 Task: Search one way flight ticket for 5 adults, 1 child, 2 infants in seat and 1 infant on lap in business from Kotzebue: Ralph Wien Memorial Airport to Evansville: Evansville Regional Airport on 5-3-2023. Choice of flights is Alaska. Number of bags: 1 carry on bag. Price is upto 110000. Outbound departure time preference is 4:00.
Action: Mouse moved to (403, 666)
Screenshot: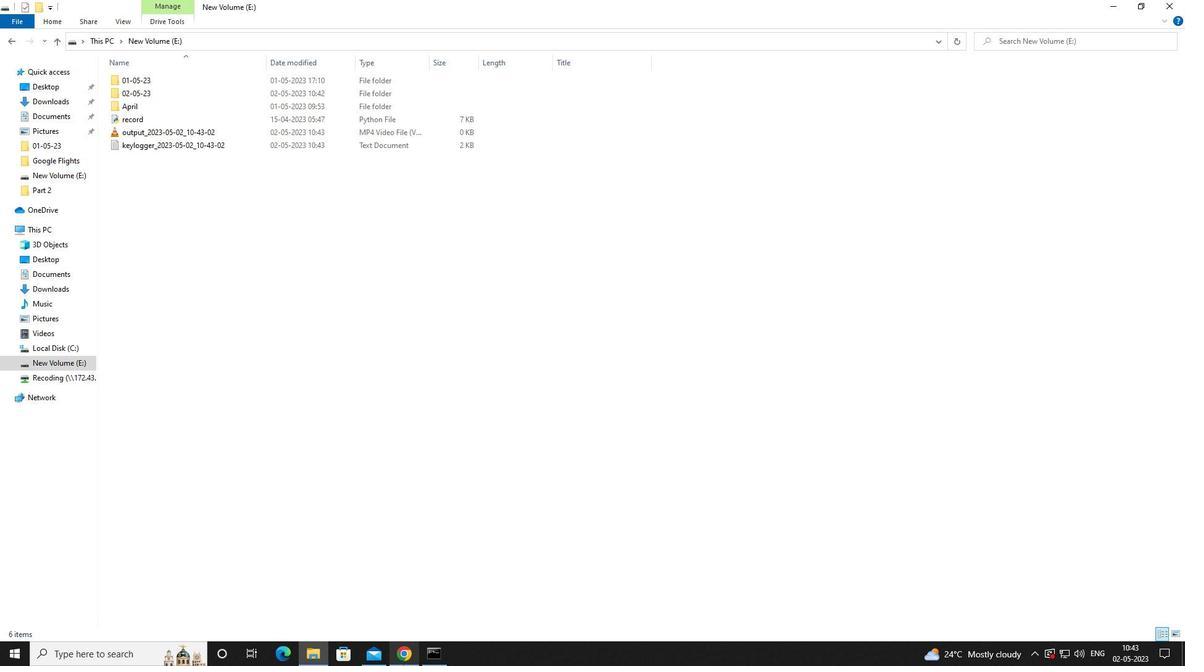 
Action: Mouse pressed left at (403, 666)
Screenshot: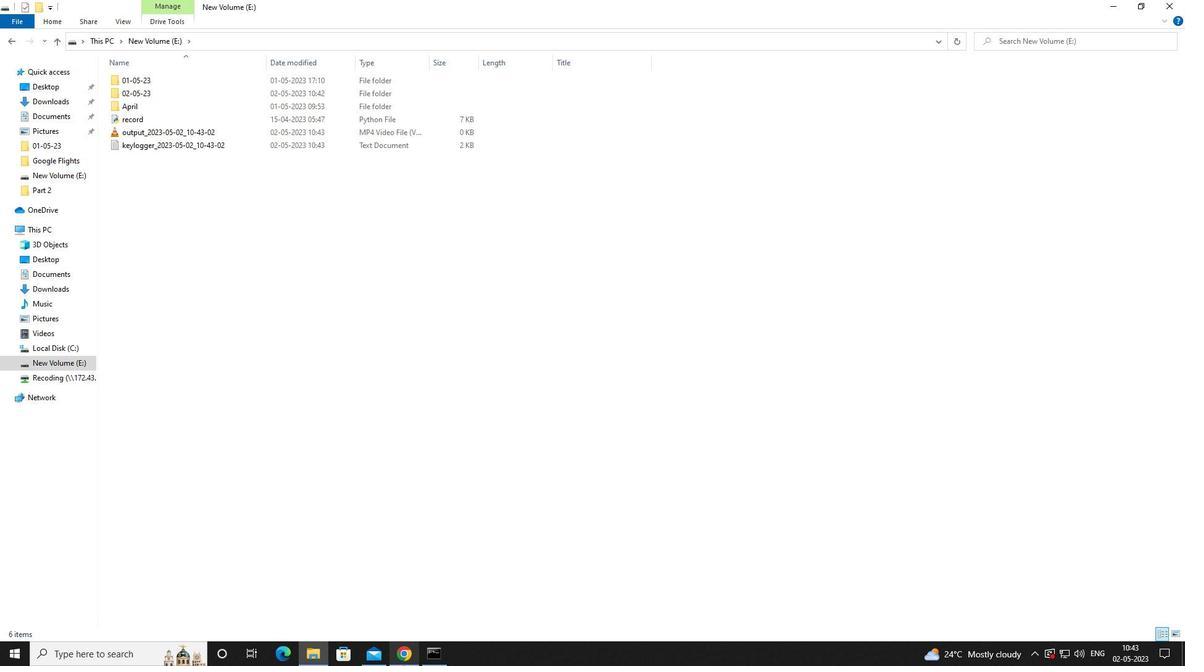 
Action: Mouse moved to (345, 304)
Screenshot: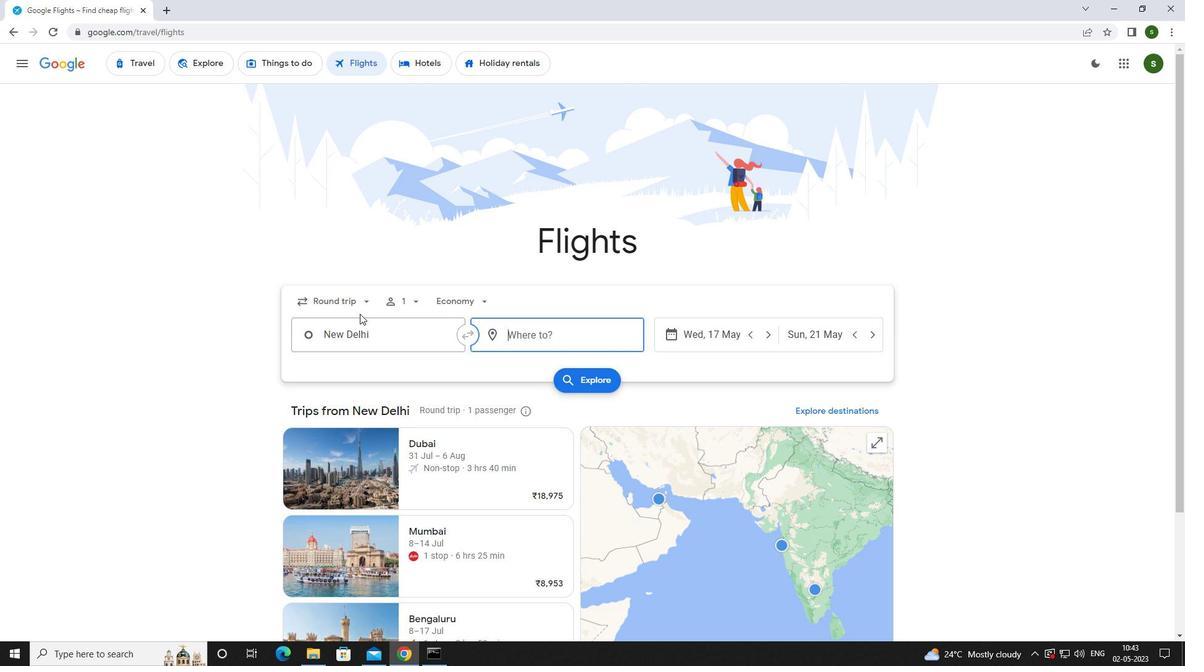 
Action: Mouse pressed left at (345, 304)
Screenshot: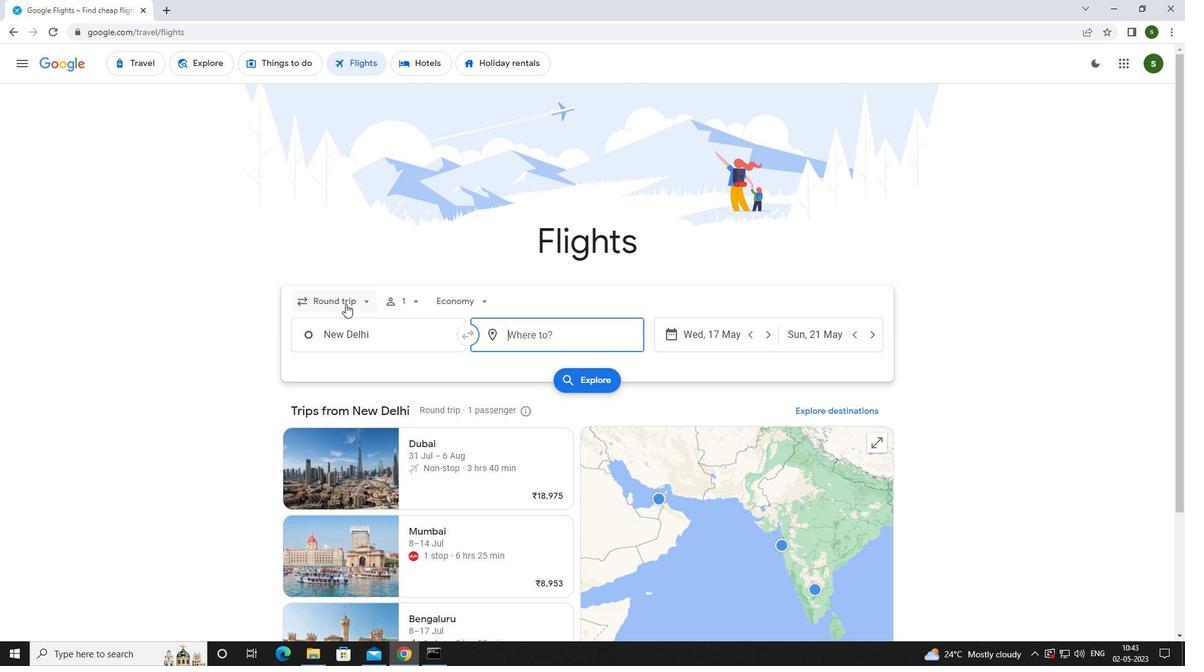 
Action: Mouse moved to (343, 356)
Screenshot: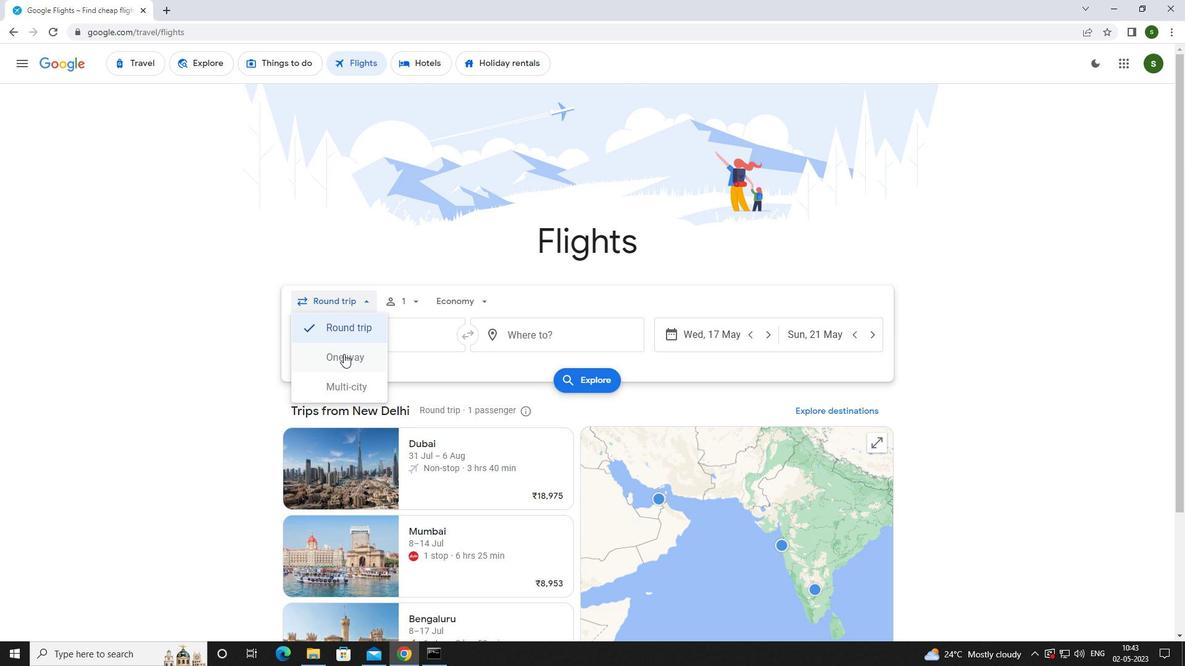 
Action: Mouse pressed left at (343, 356)
Screenshot: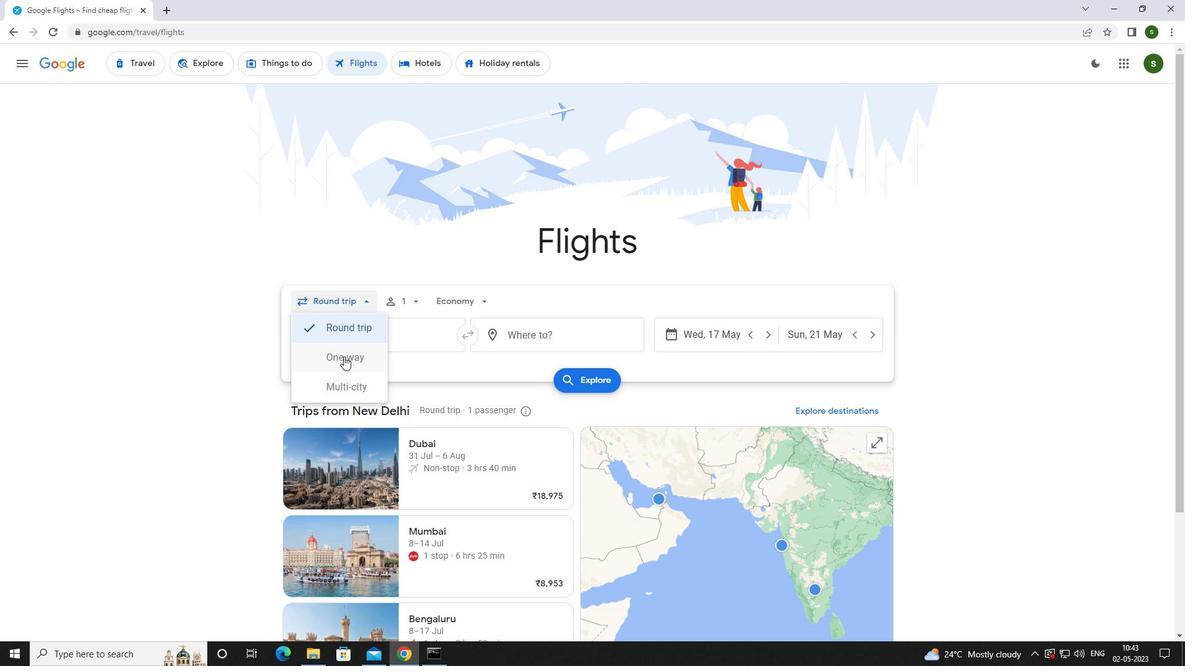 
Action: Mouse moved to (414, 303)
Screenshot: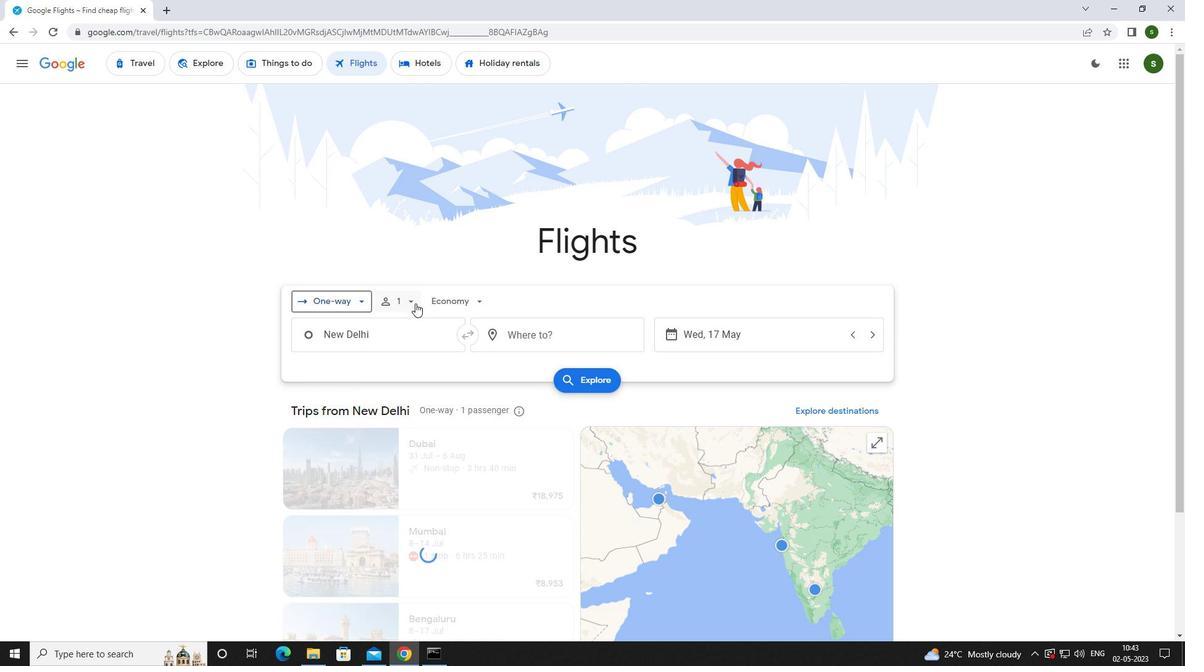 
Action: Mouse pressed left at (414, 303)
Screenshot: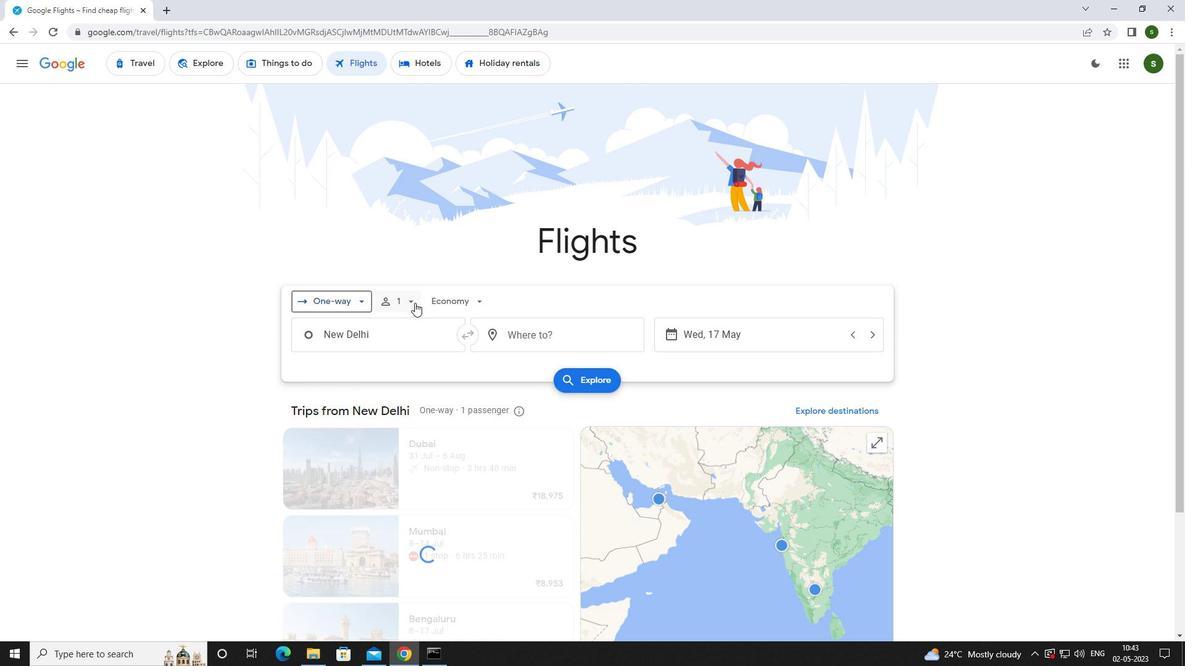 
Action: Mouse moved to (503, 335)
Screenshot: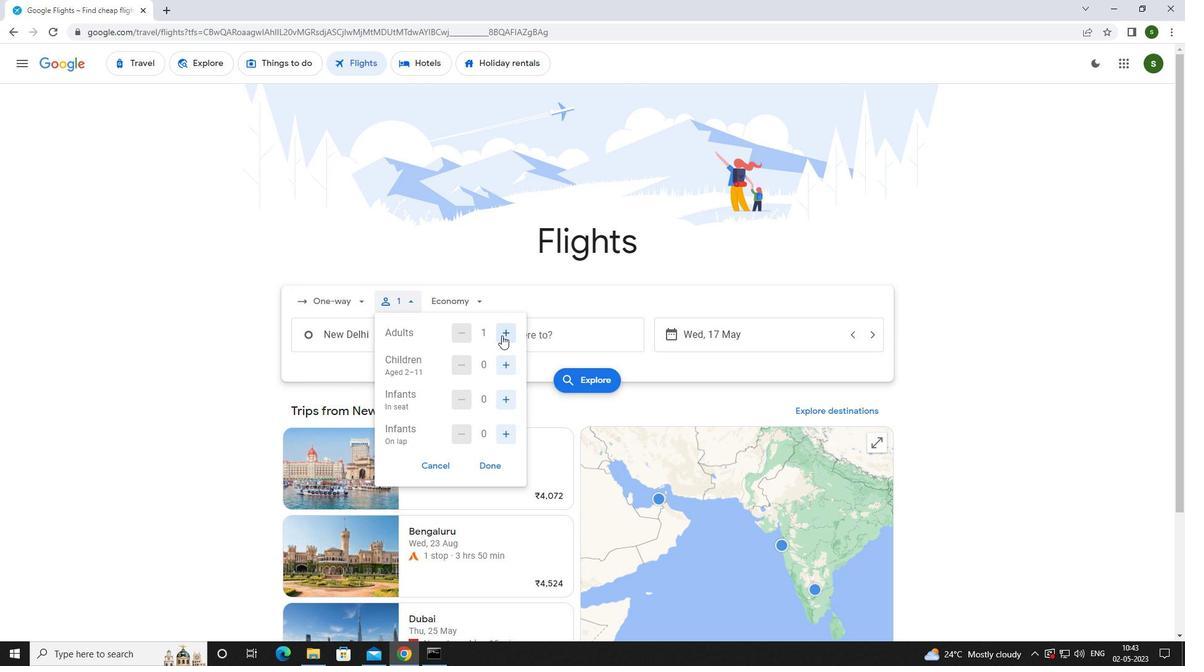 
Action: Mouse pressed left at (503, 335)
Screenshot: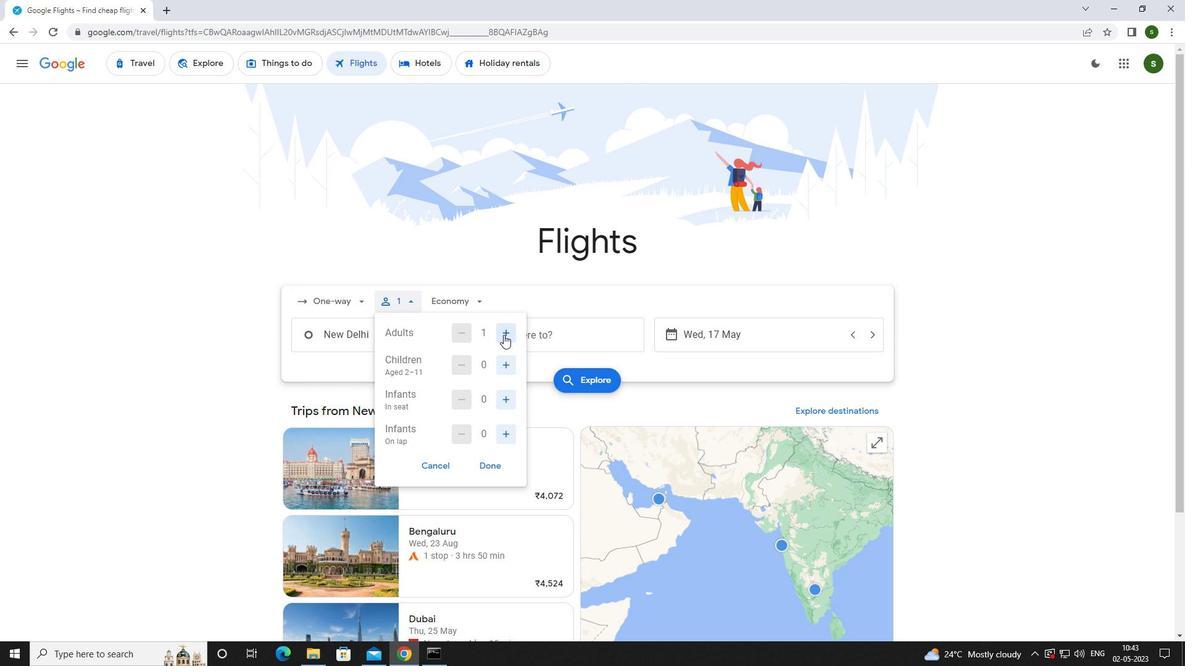 
Action: Mouse pressed left at (503, 335)
Screenshot: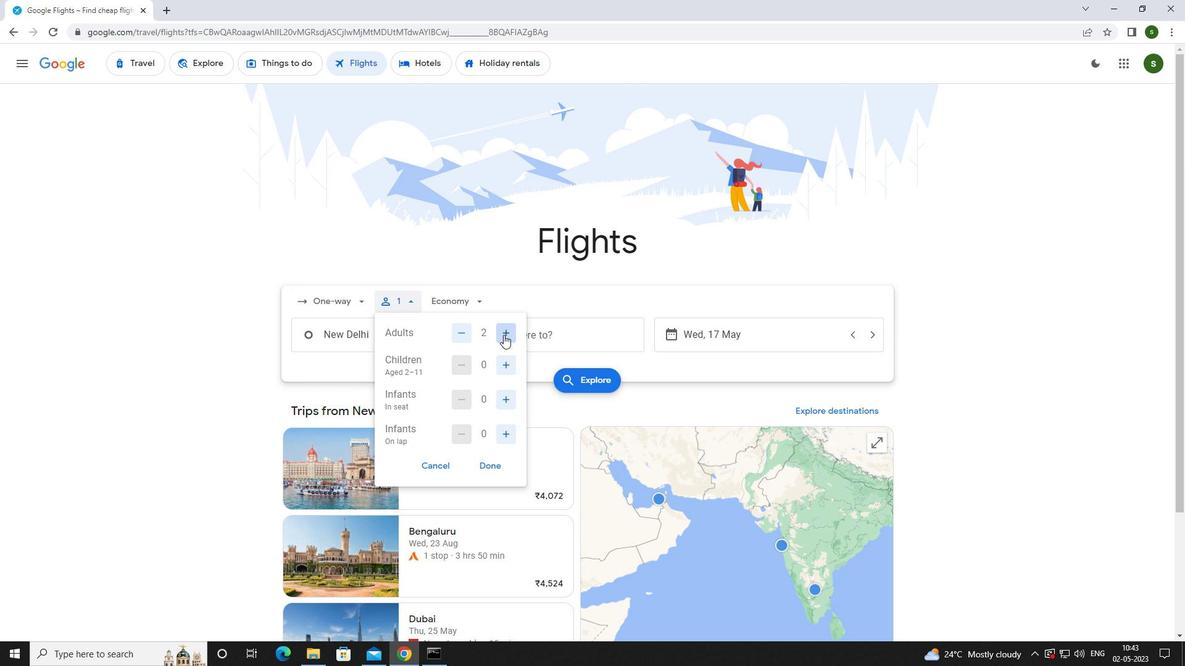 
Action: Mouse pressed left at (503, 335)
Screenshot: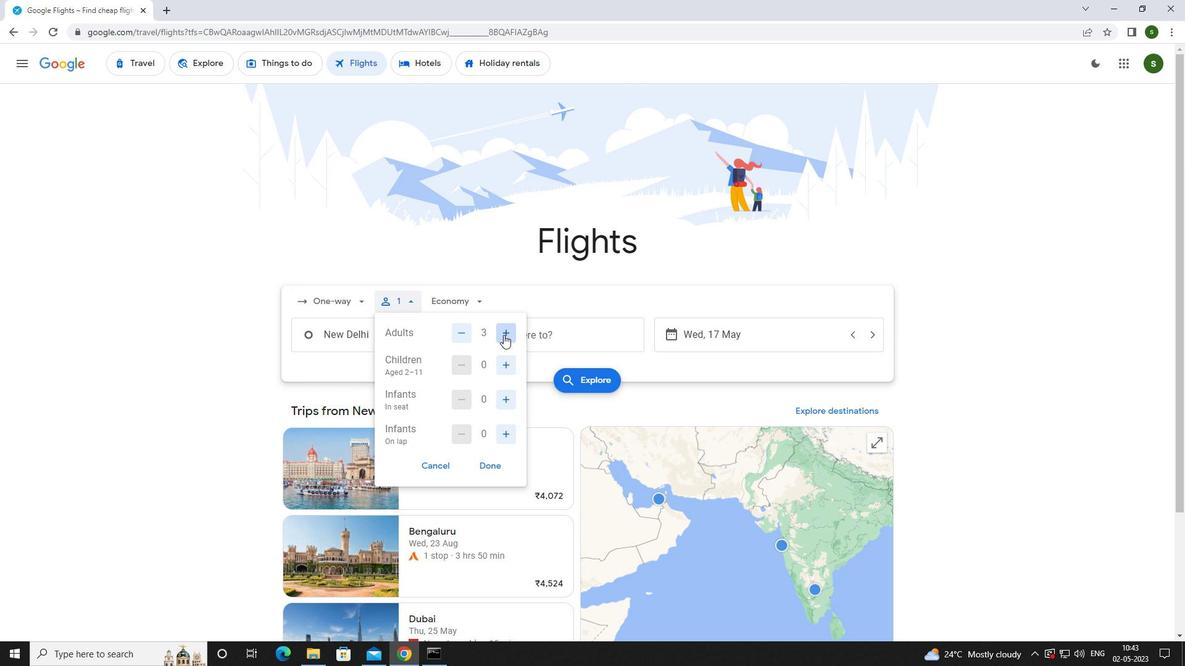 
Action: Mouse pressed left at (503, 335)
Screenshot: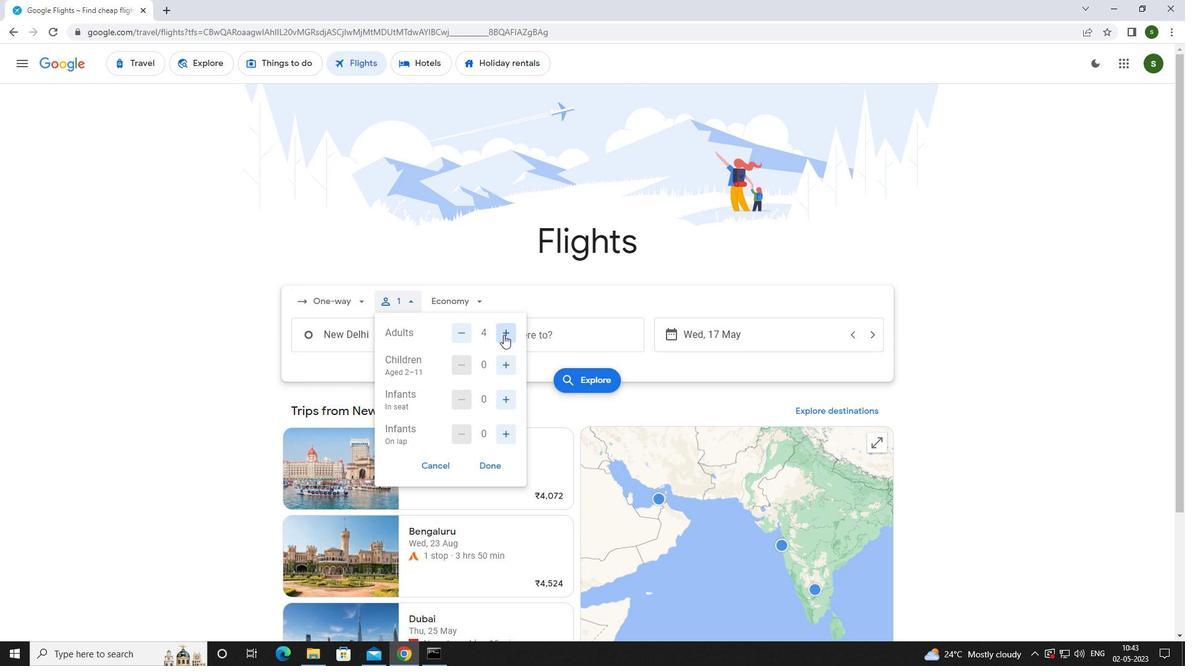 
Action: Mouse moved to (508, 361)
Screenshot: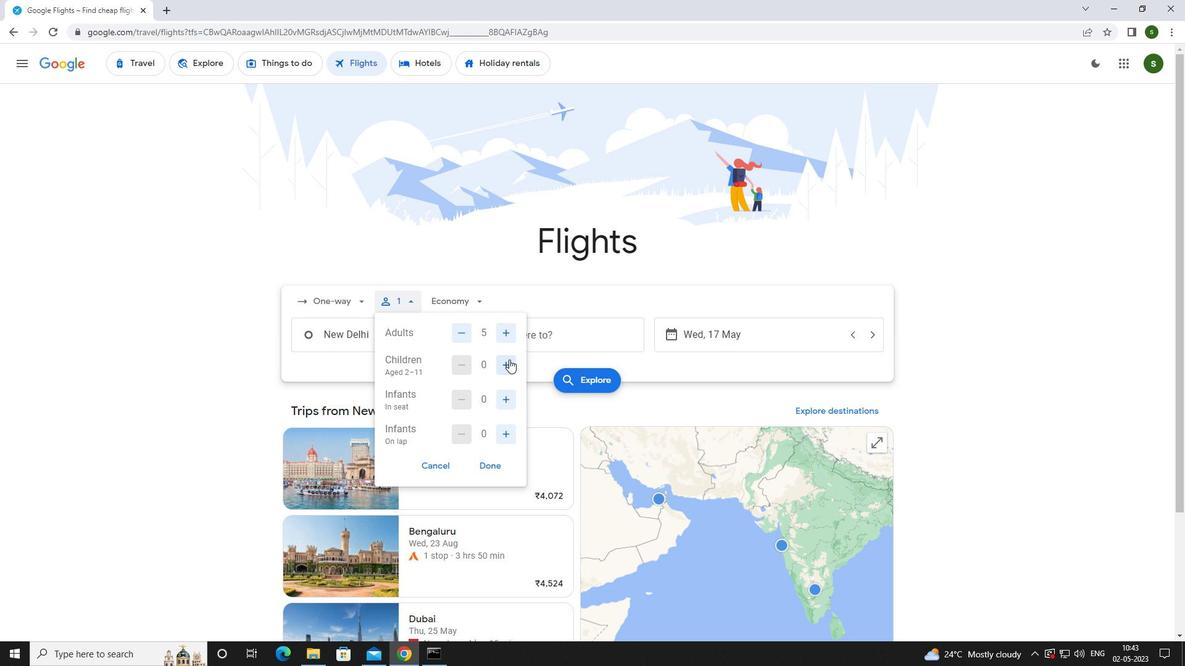 
Action: Mouse pressed left at (508, 361)
Screenshot: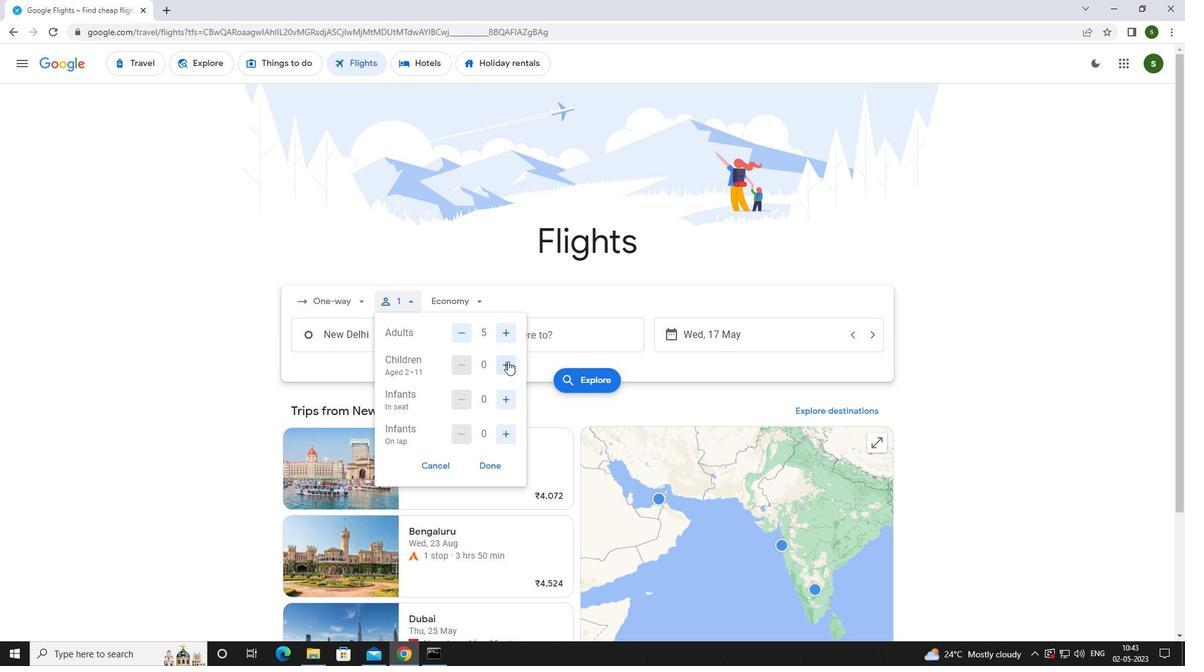 
Action: Mouse moved to (505, 400)
Screenshot: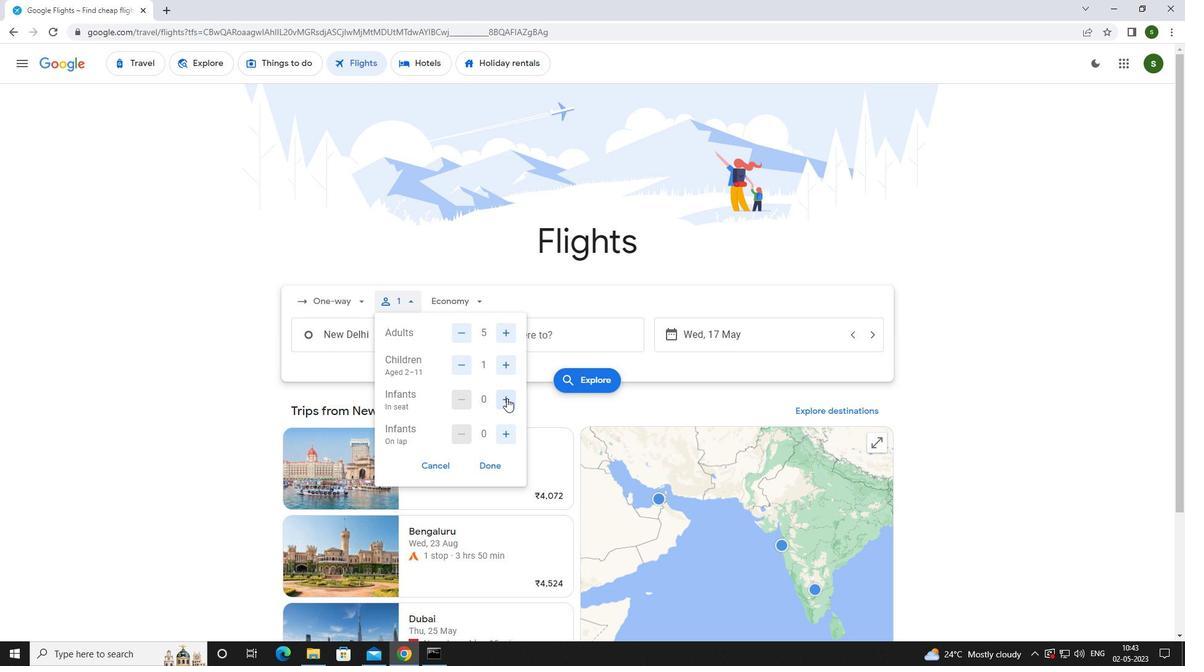 
Action: Mouse pressed left at (505, 400)
Screenshot: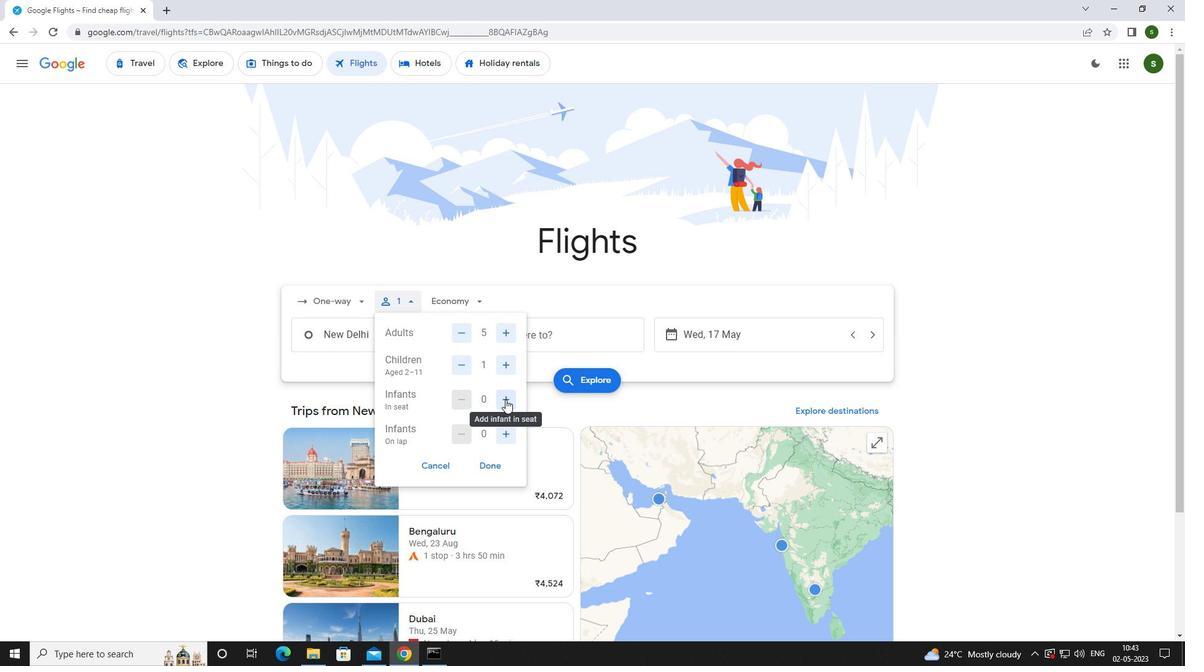 
Action: Mouse pressed left at (505, 400)
Screenshot: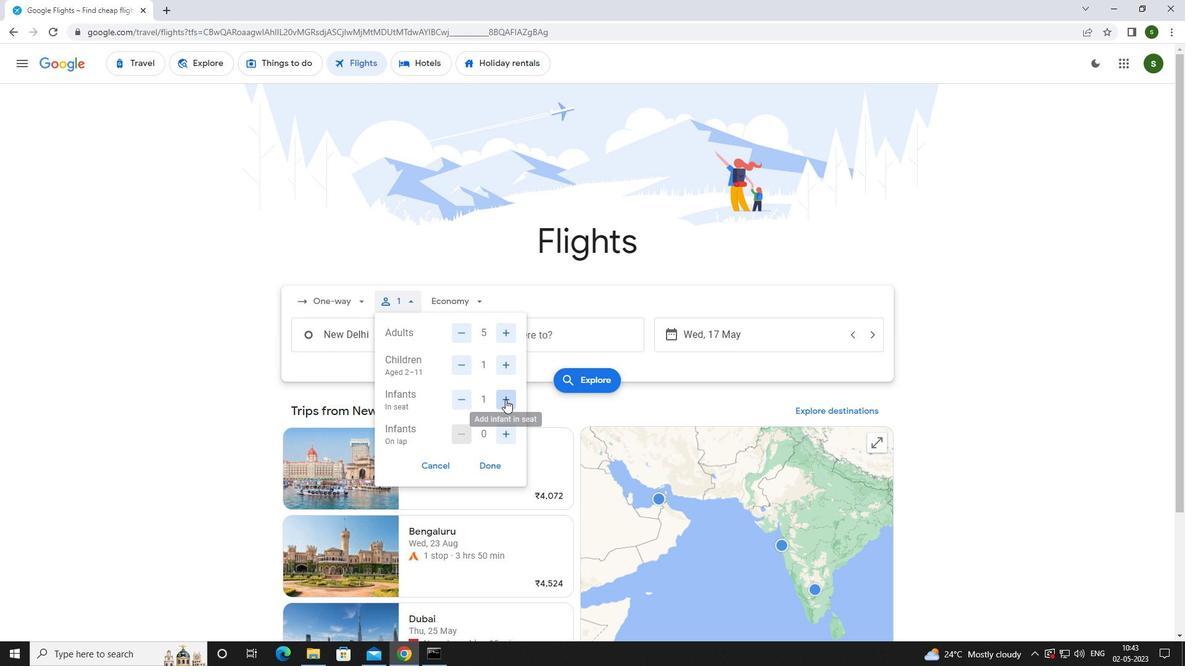 
Action: Mouse moved to (509, 435)
Screenshot: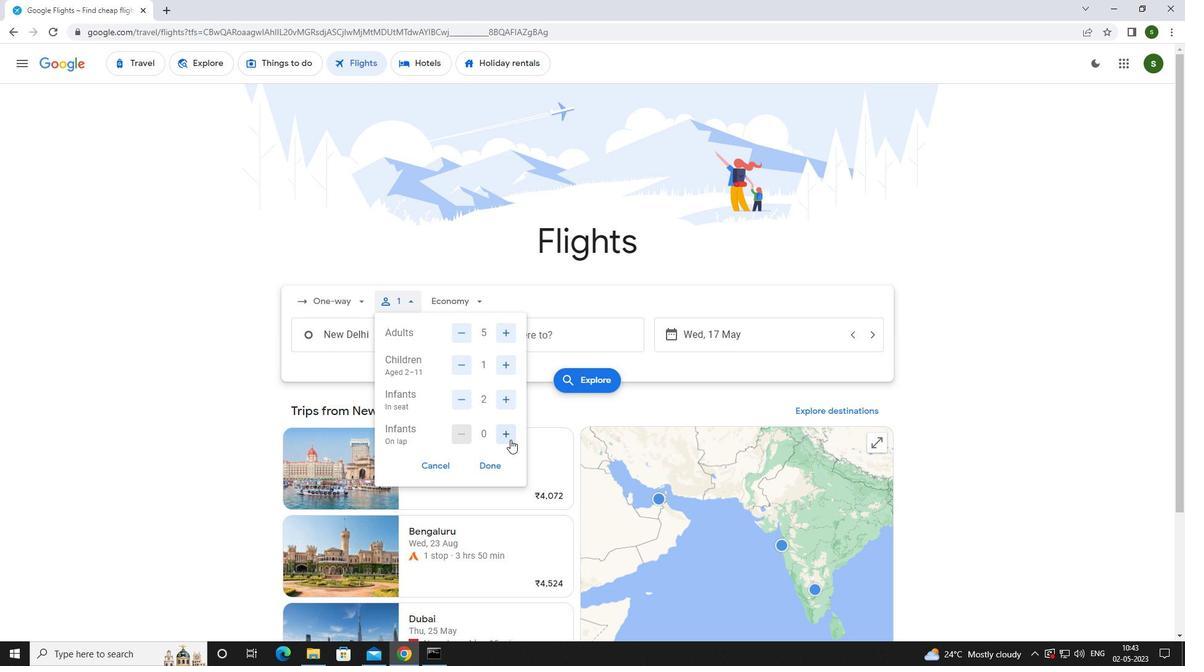 
Action: Mouse pressed left at (509, 435)
Screenshot: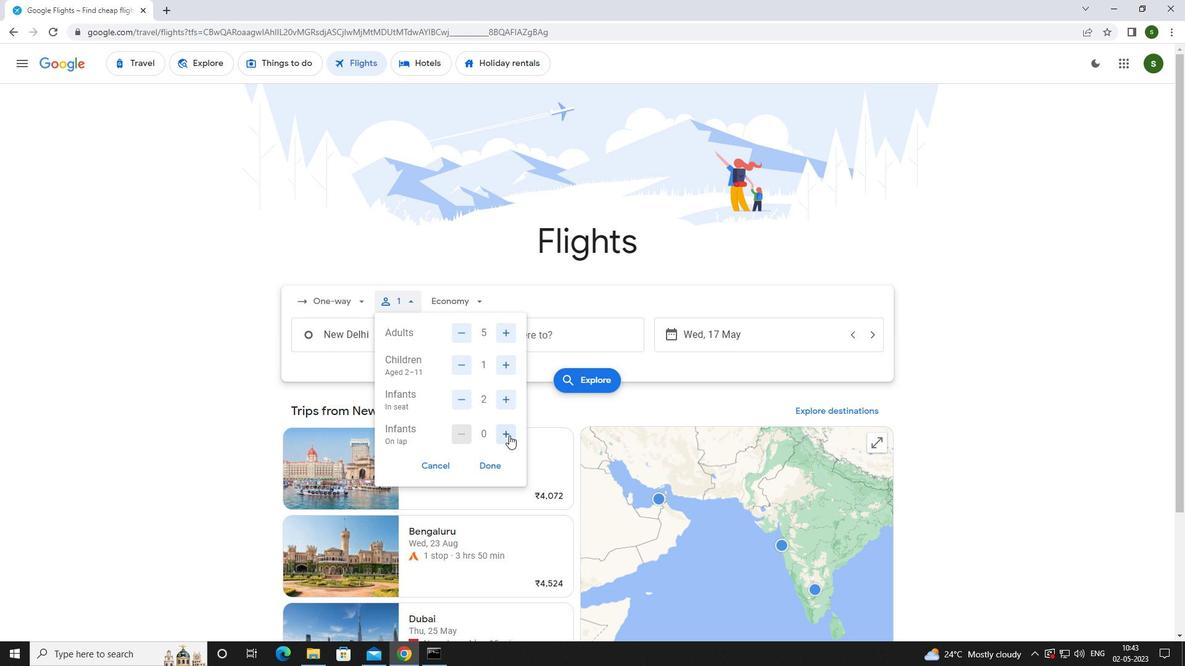 
Action: Mouse moved to (479, 300)
Screenshot: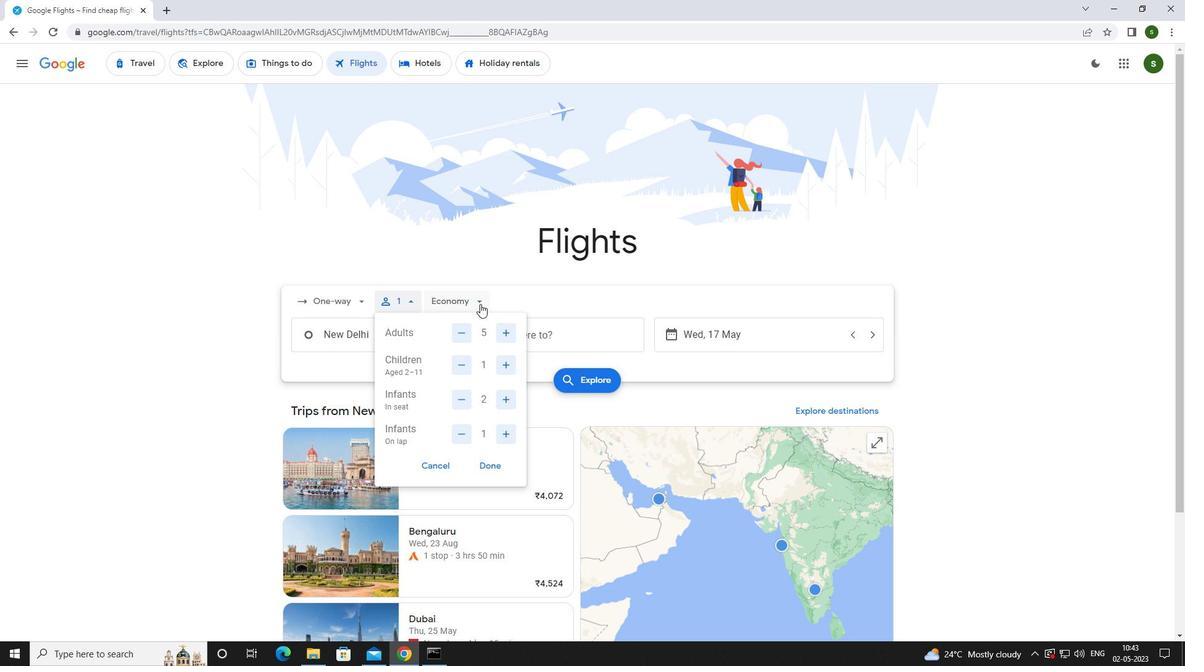 
Action: Mouse pressed left at (479, 300)
Screenshot: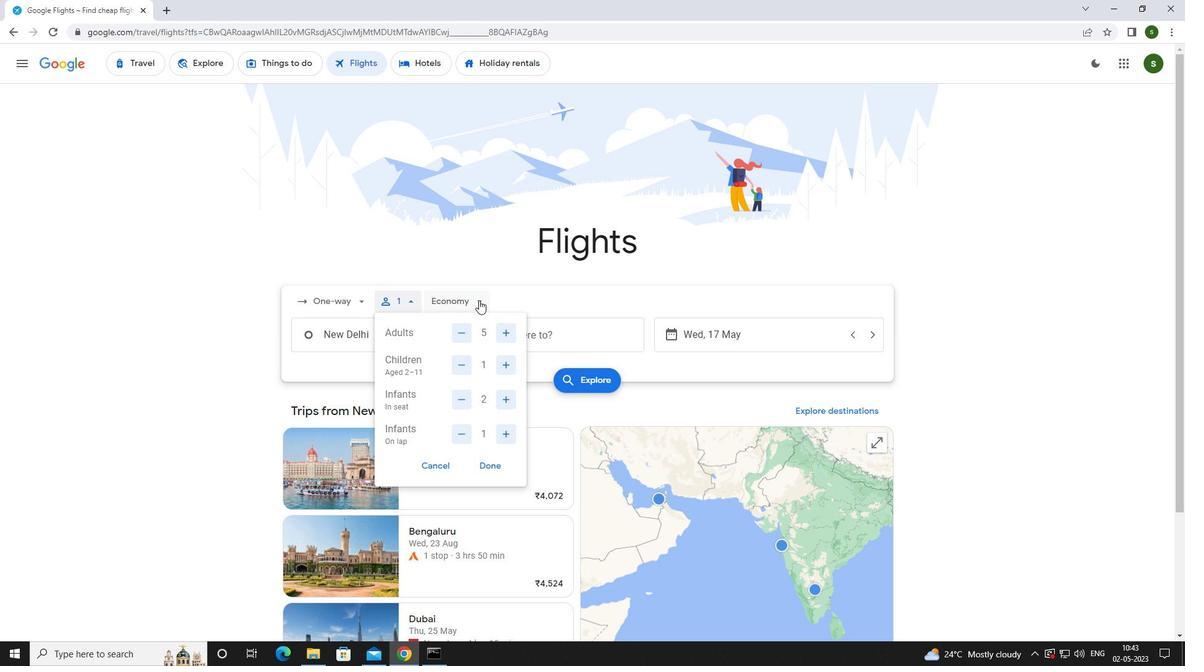 
Action: Mouse moved to (481, 387)
Screenshot: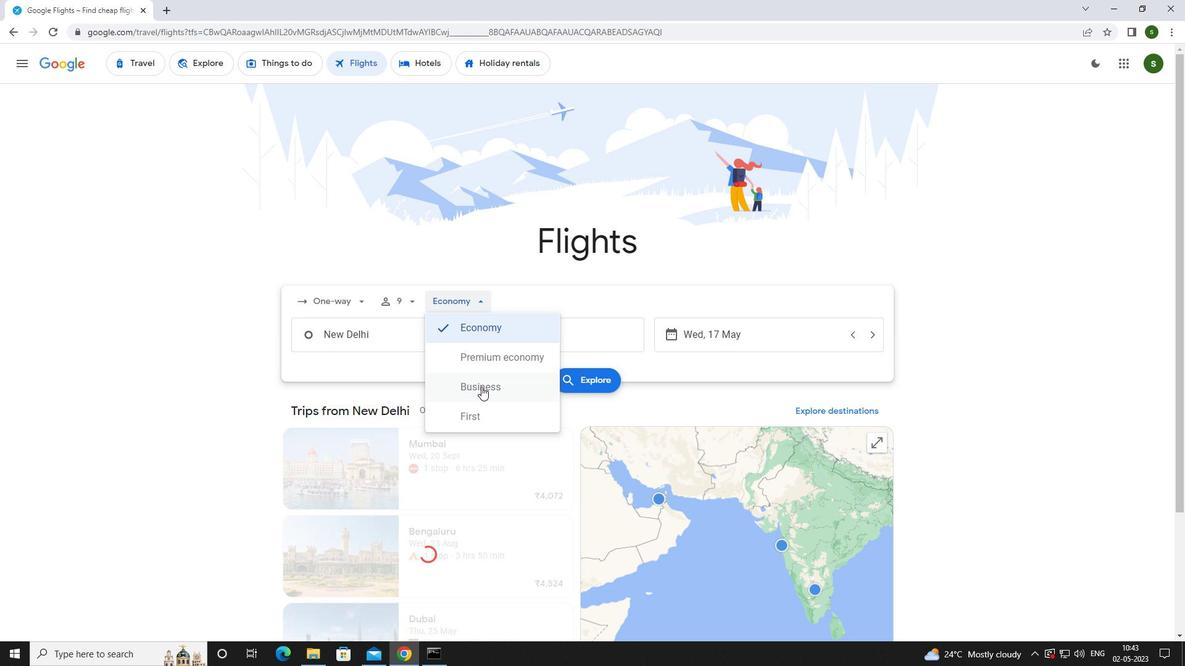 
Action: Mouse pressed left at (481, 387)
Screenshot: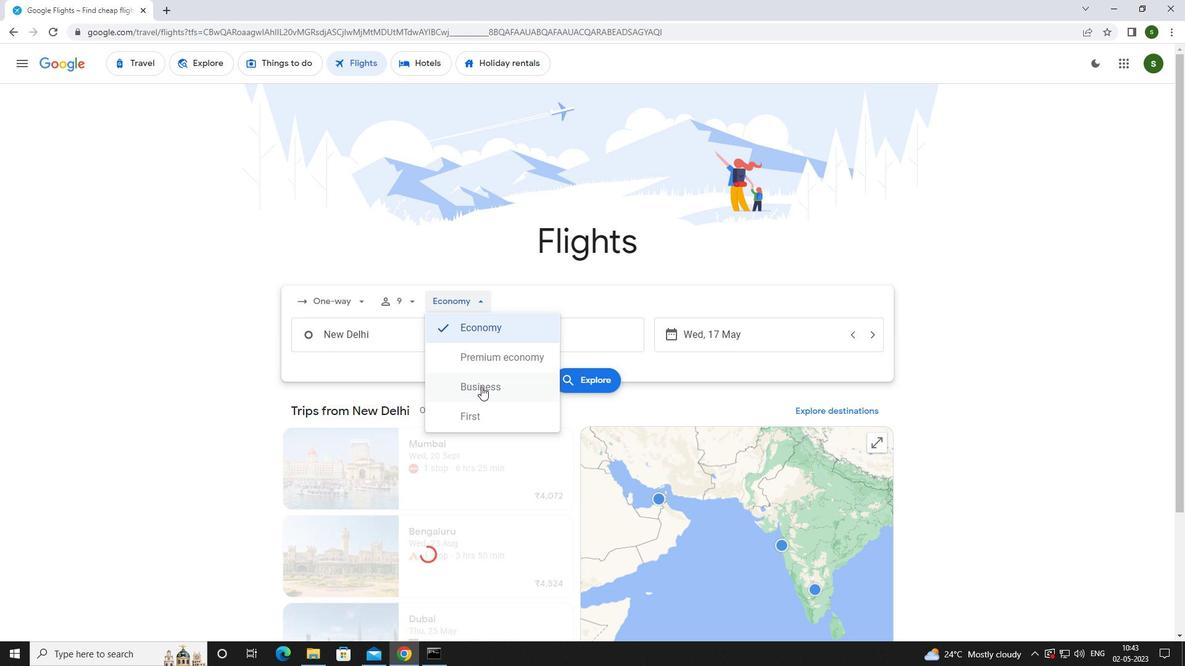 
Action: Mouse moved to (429, 338)
Screenshot: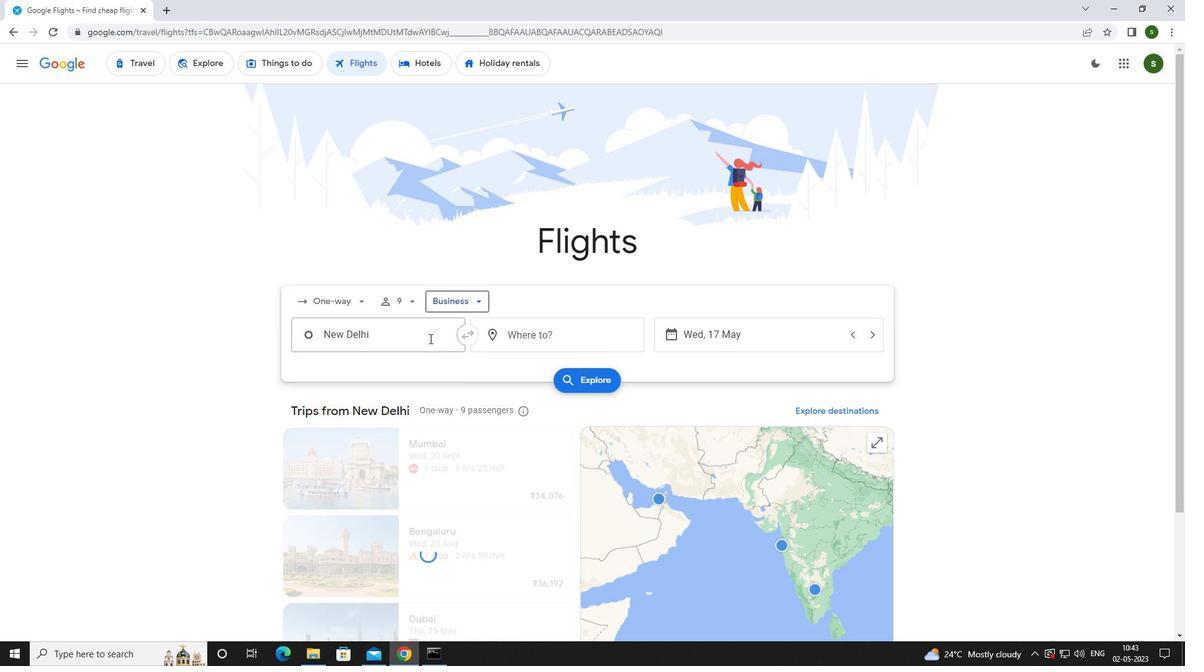 
Action: Mouse pressed left at (429, 338)
Screenshot: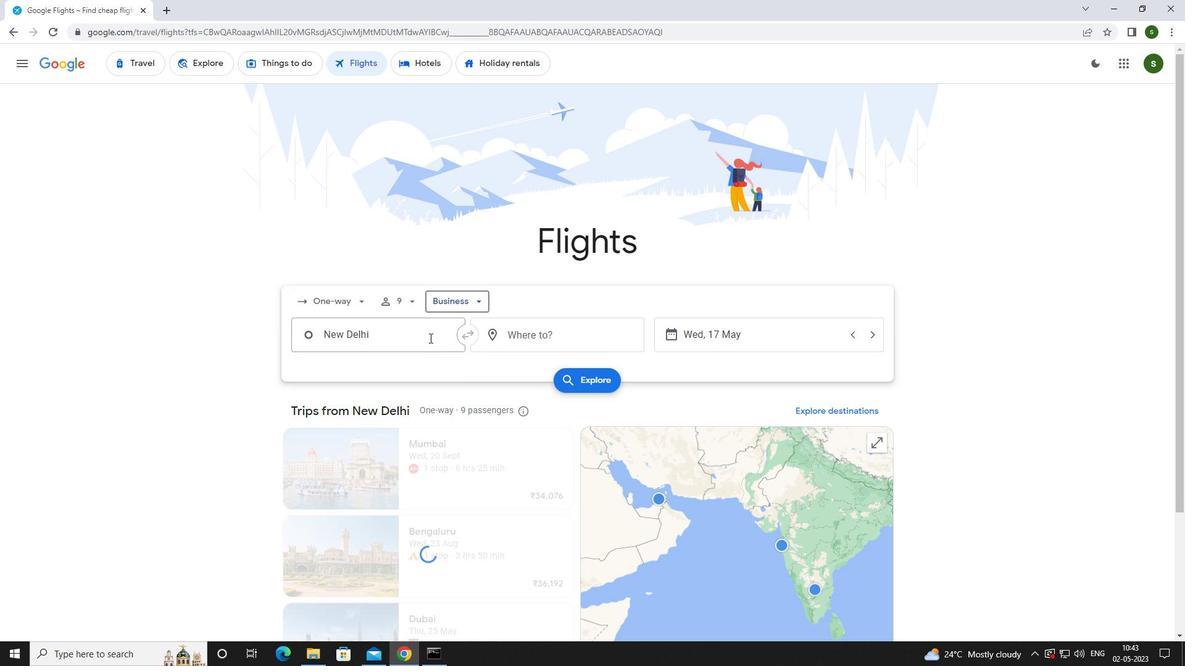 
Action: Key pressed <Key.caps_lock>r<Key.caps_lock>ap<Key.backspace>lph<Key.space><Key.caps_lock>
Screenshot: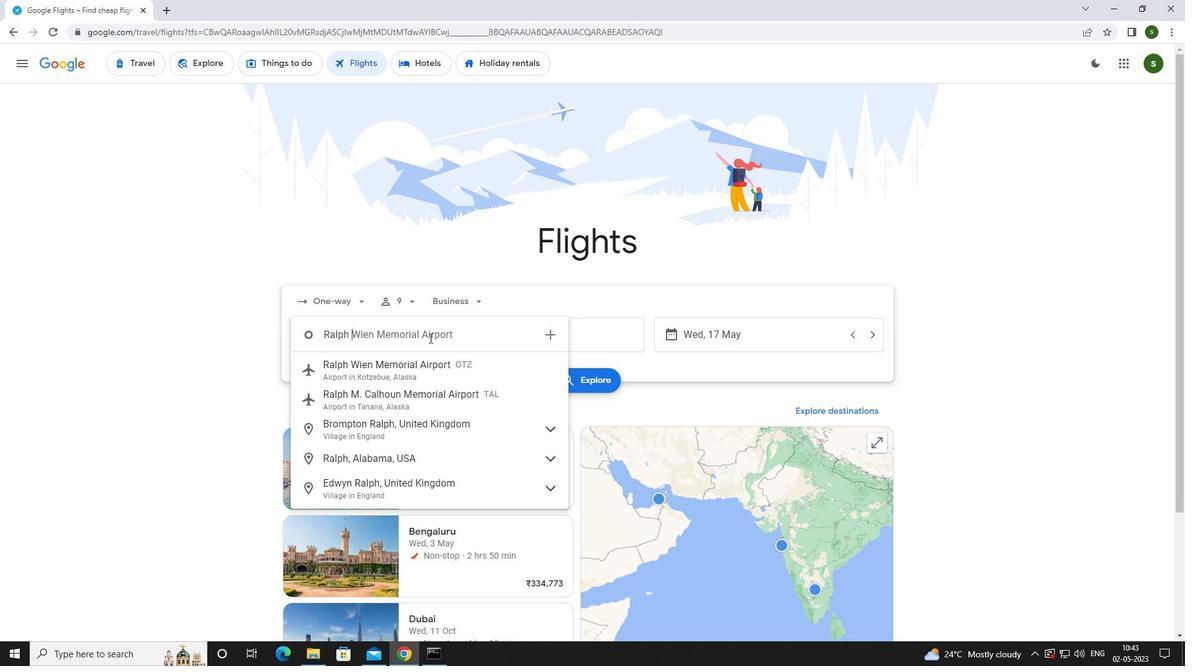 
Action: Mouse moved to (432, 367)
Screenshot: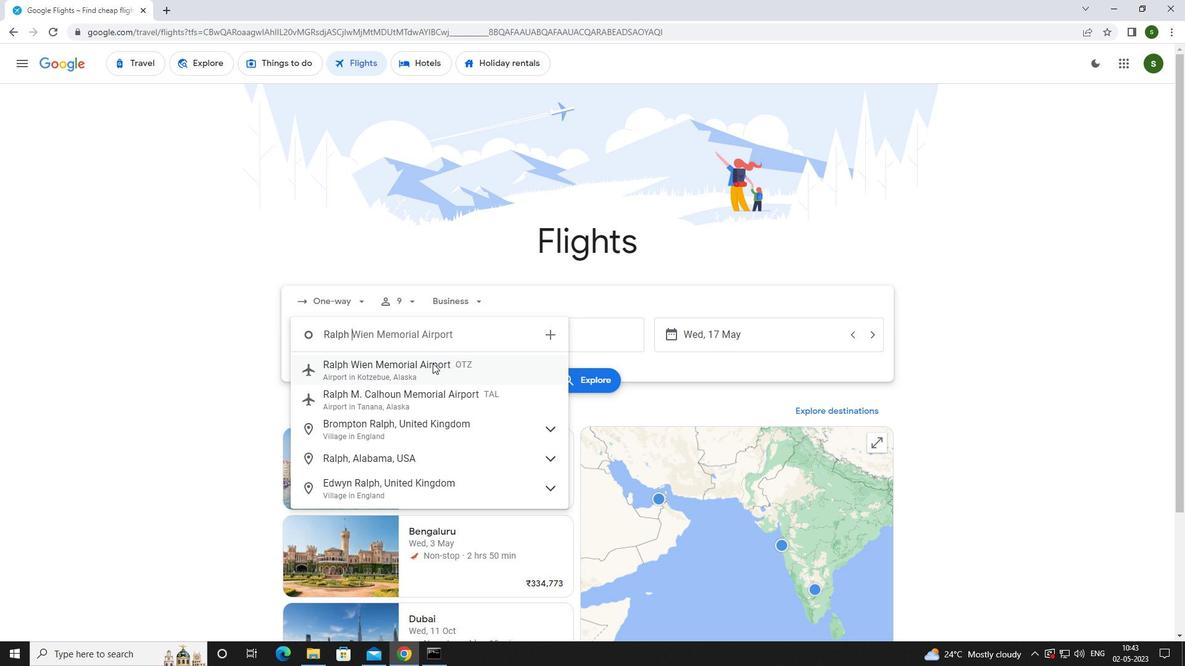 
Action: Mouse pressed left at (432, 367)
Screenshot: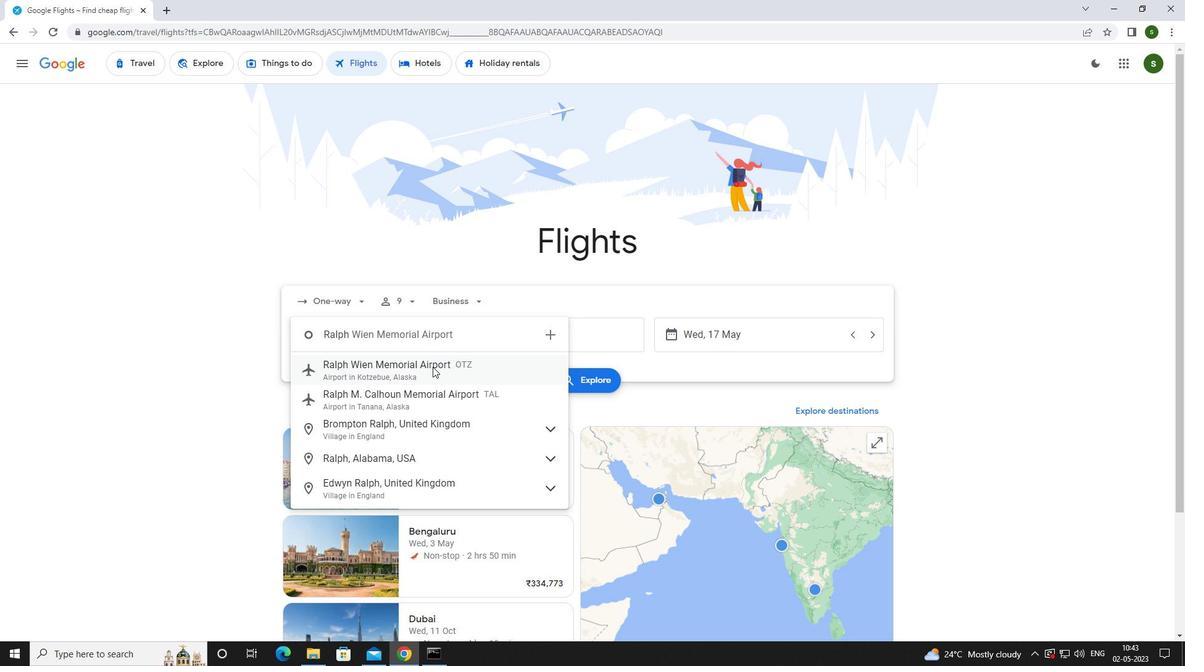 
Action: Mouse moved to (568, 335)
Screenshot: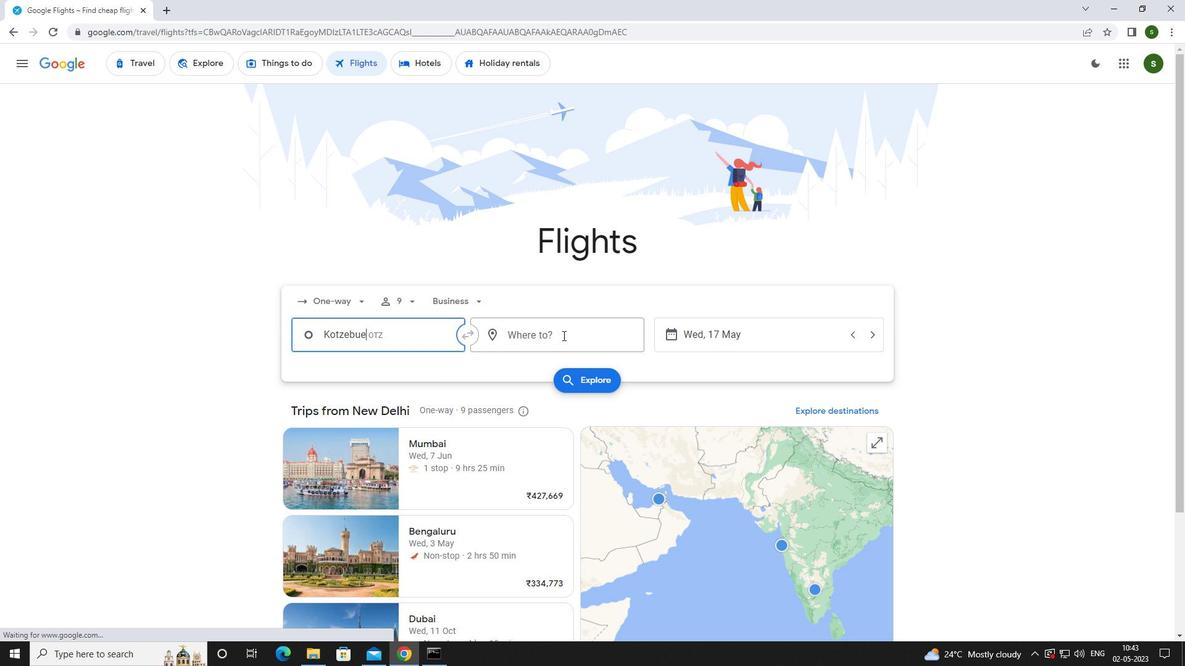 
Action: Mouse pressed left at (568, 335)
Screenshot: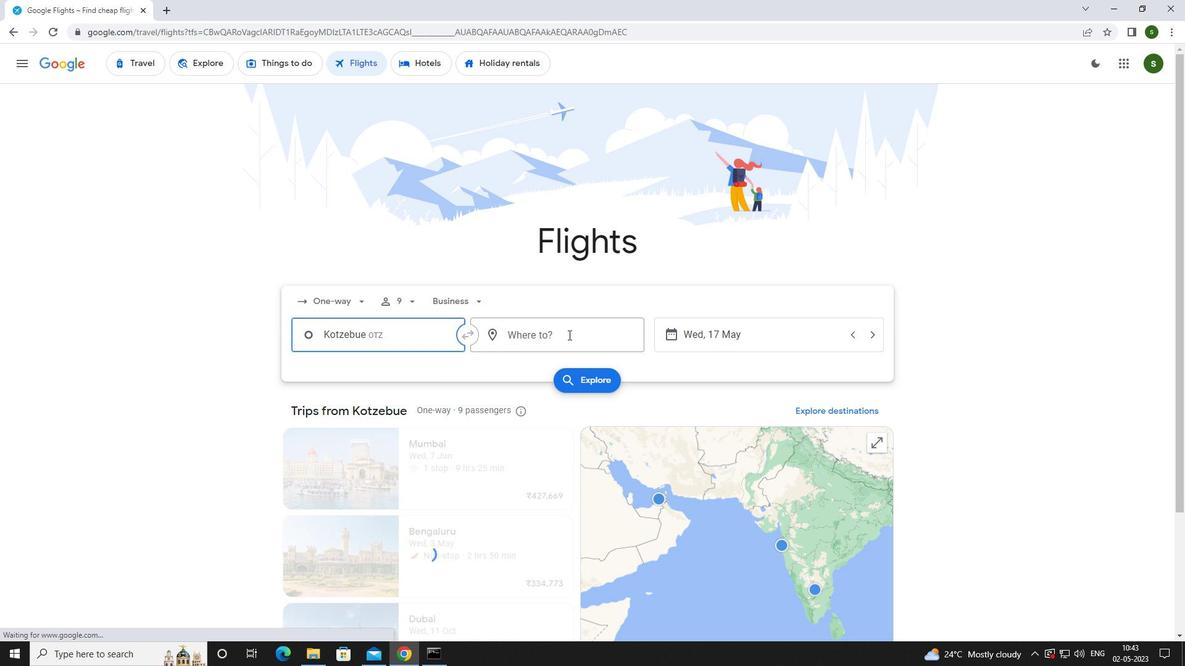 
Action: Mouse moved to (564, 334)
Screenshot: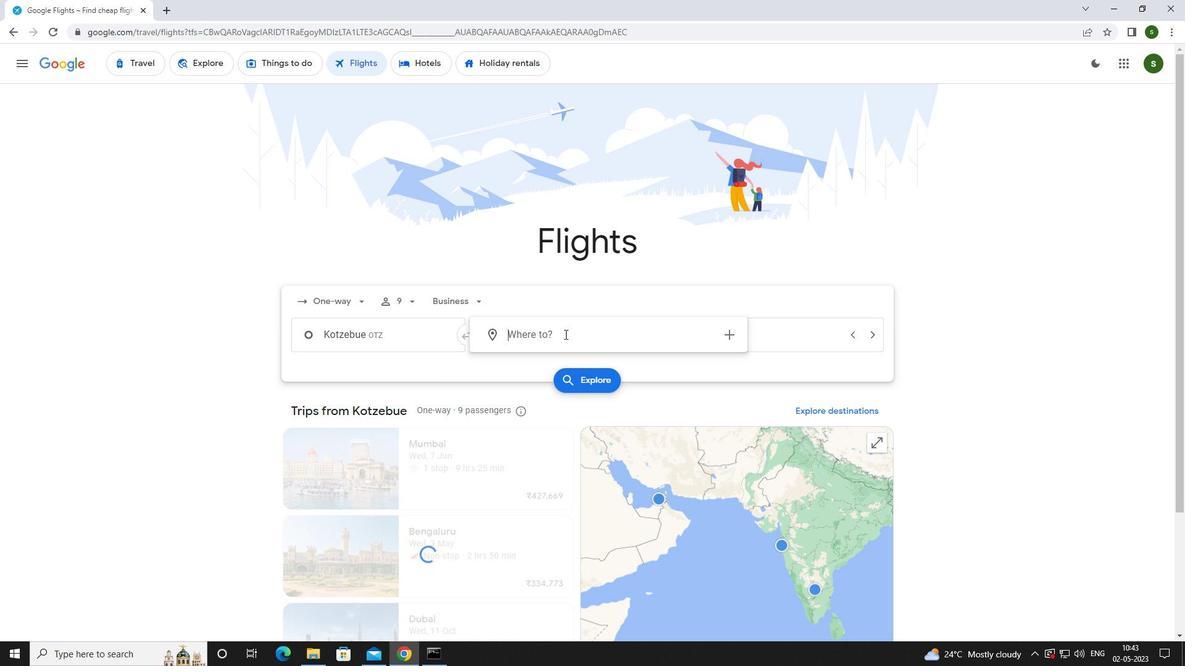 
Action: Key pressed <Key.caps_lock><Key.caps_lock>e<Key.caps_lock>vansvill
Screenshot: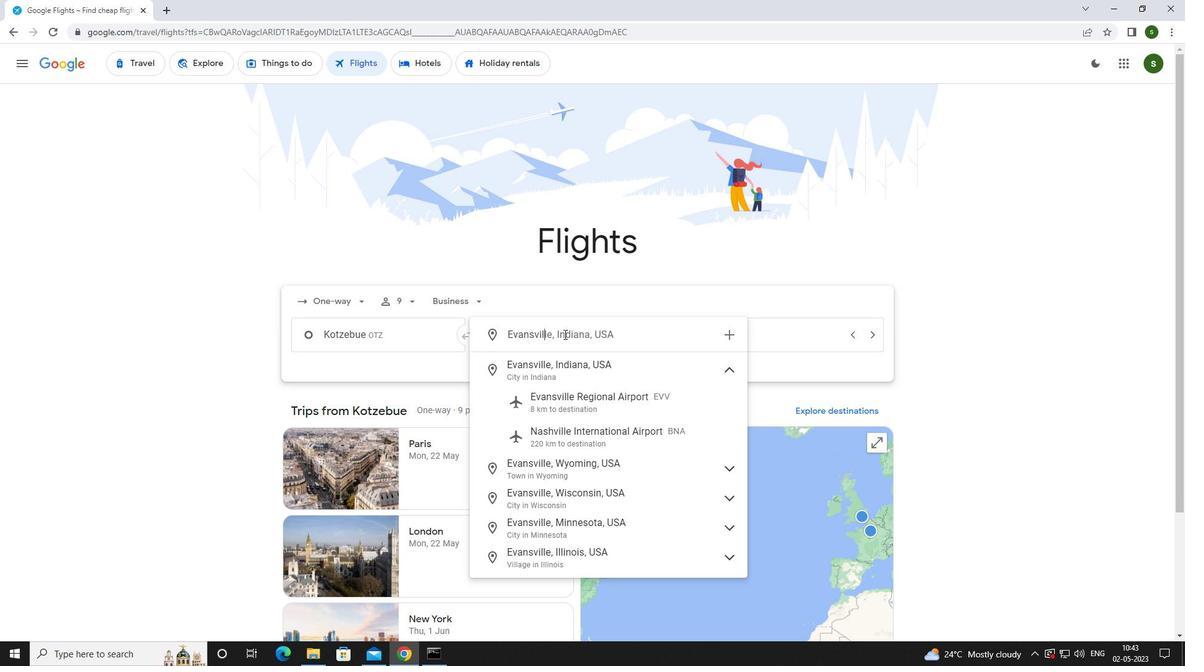 
Action: Mouse moved to (568, 394)
Screenshot: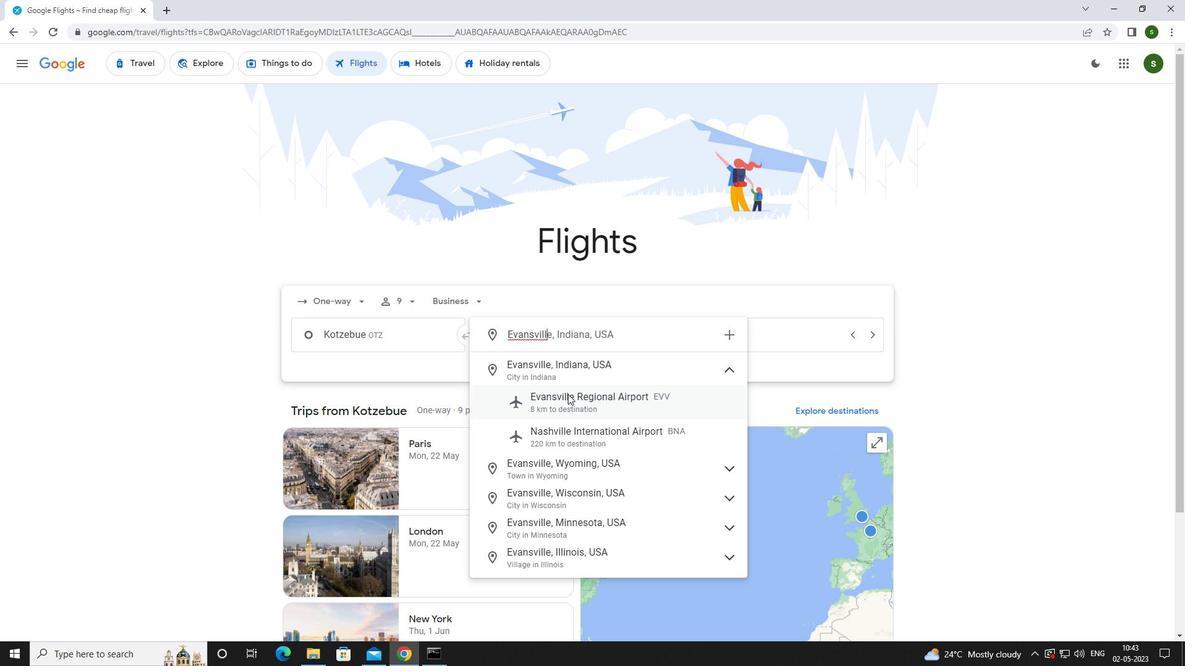 
Action: Mouse pressed left at (568, 394)
Screenshot: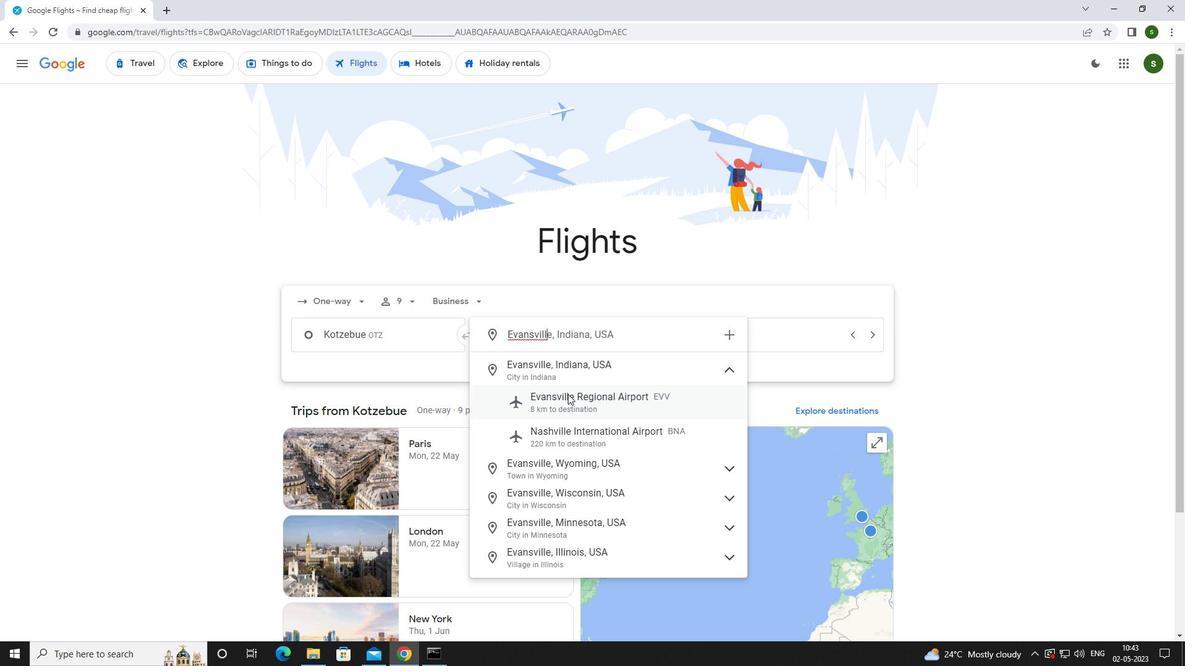 
Action: Mouse moved to (768, 335)
Screenshot: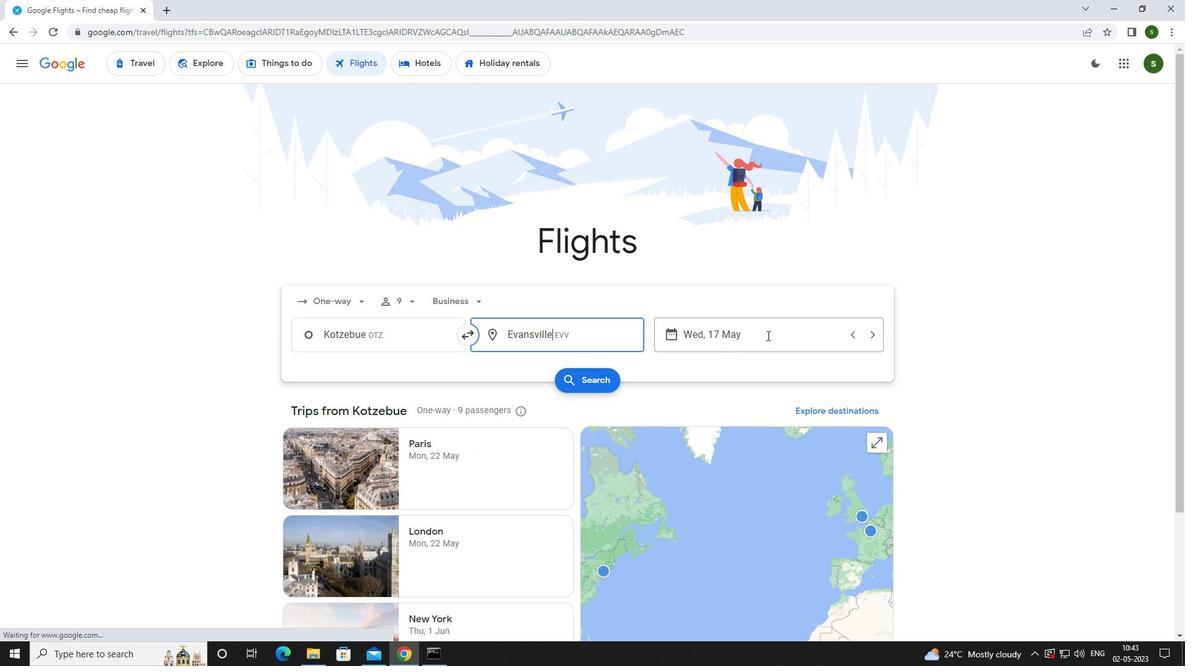 
Action: Mouse pressed left at (768, 335)
Screenshot: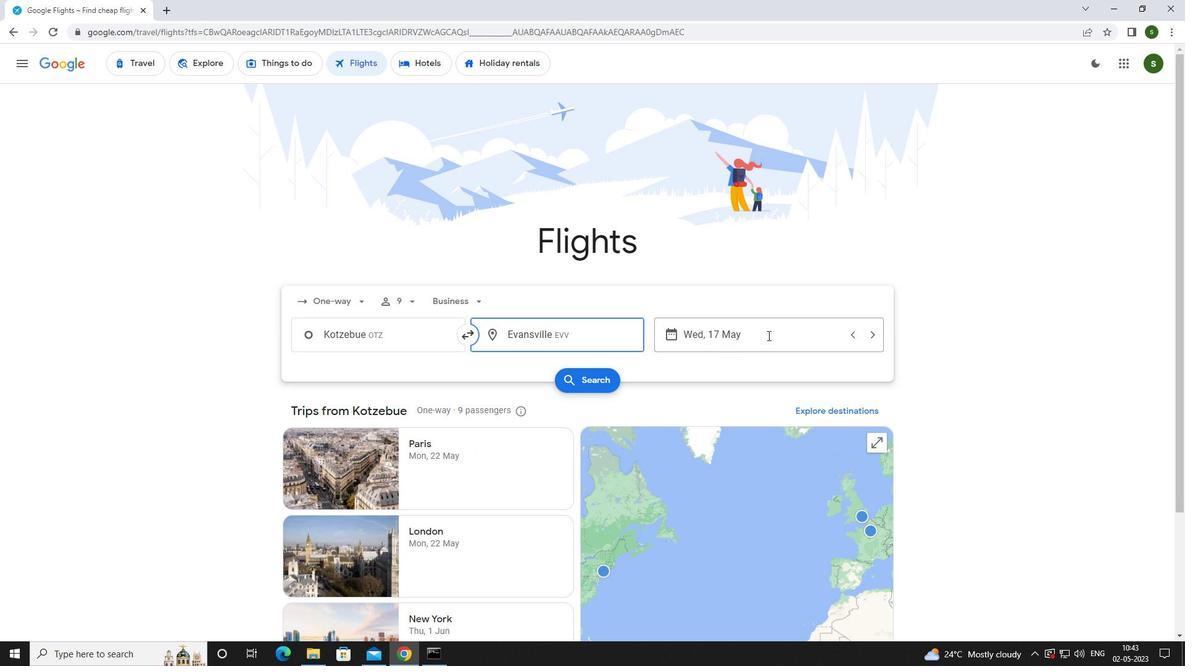 
Action: Mouse moved to (537, 419)
Screenshot: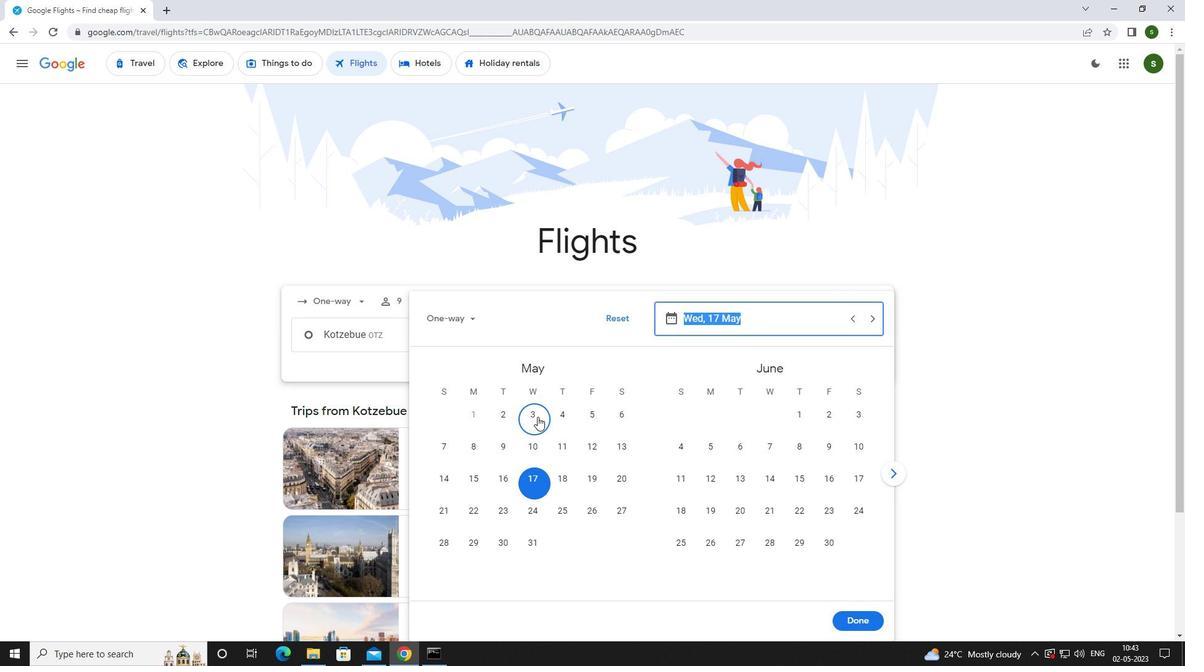 
Action: Mouse pressed left at (537, 419)
Screenshot: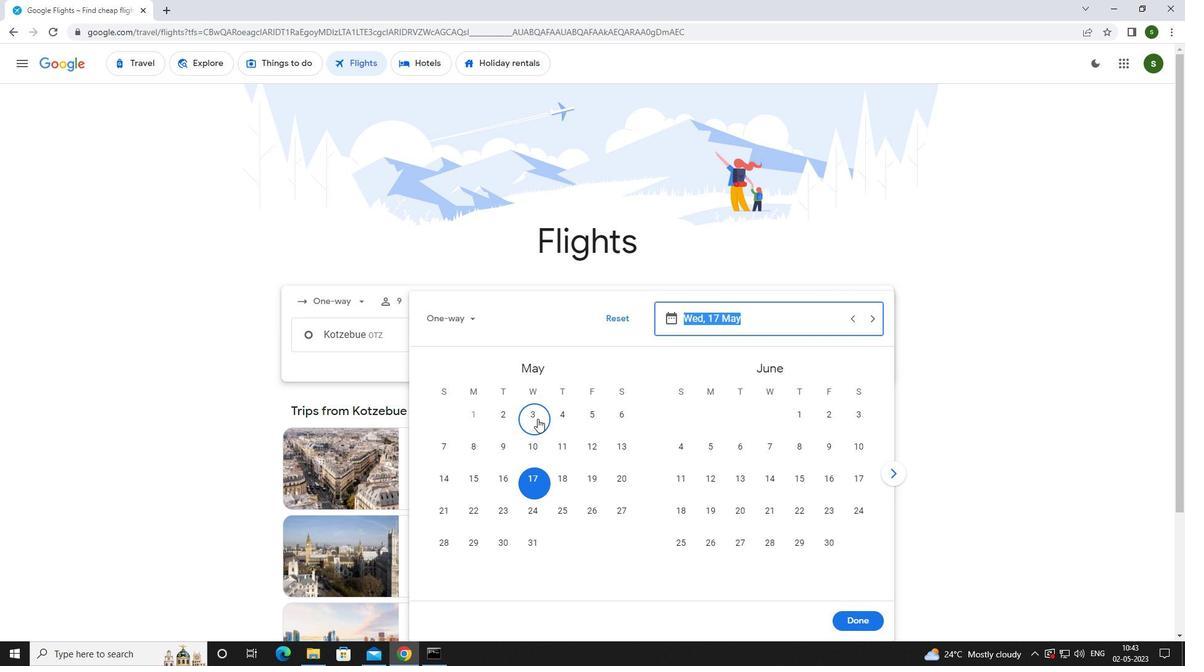 
Action: Mouse moved to (866, 621)
Screenshot: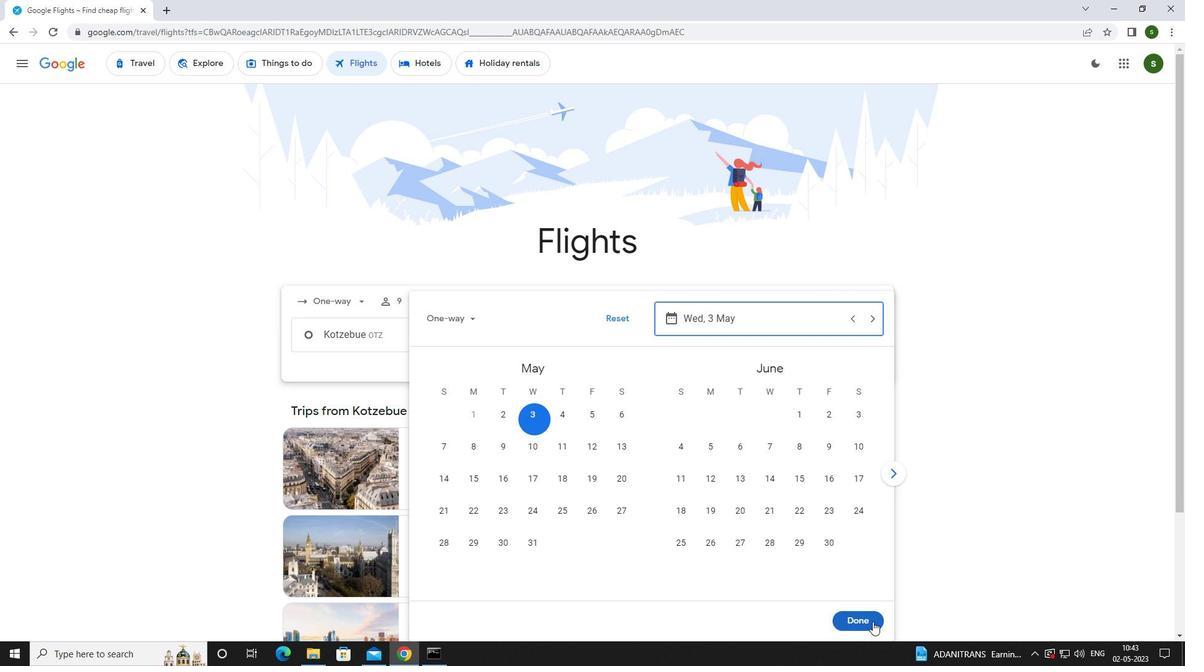 
Action: Mouse pressed left at (866, 621)
Screenshot: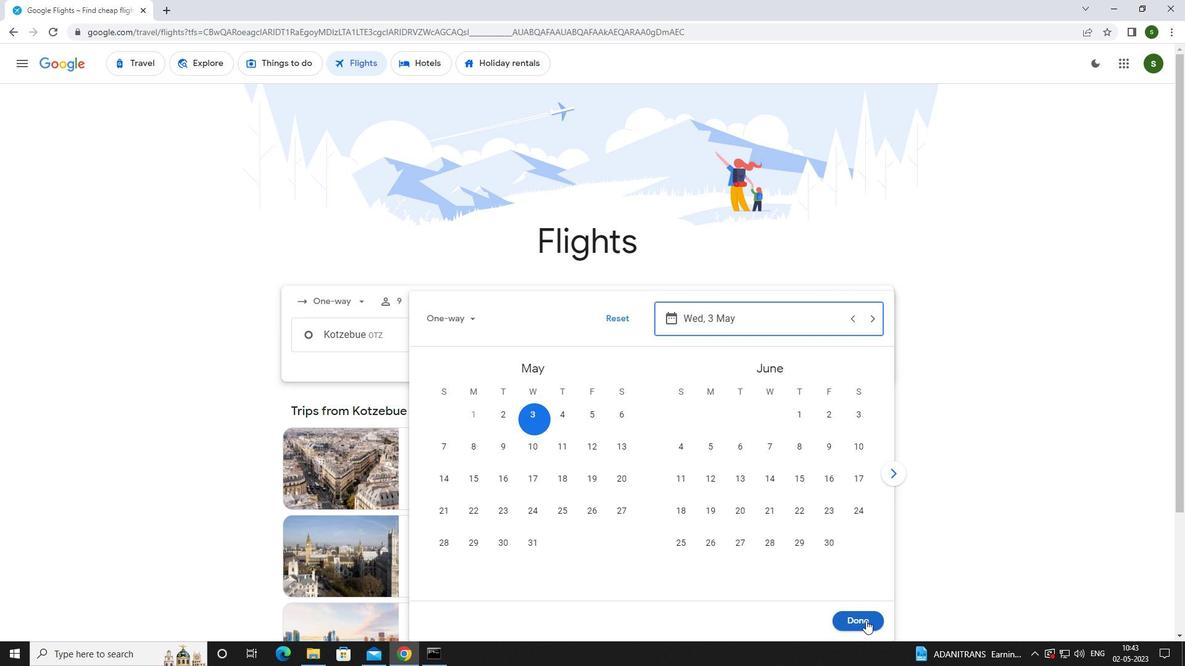 
Action: Mouse moved to (590, 384)
Screenshot: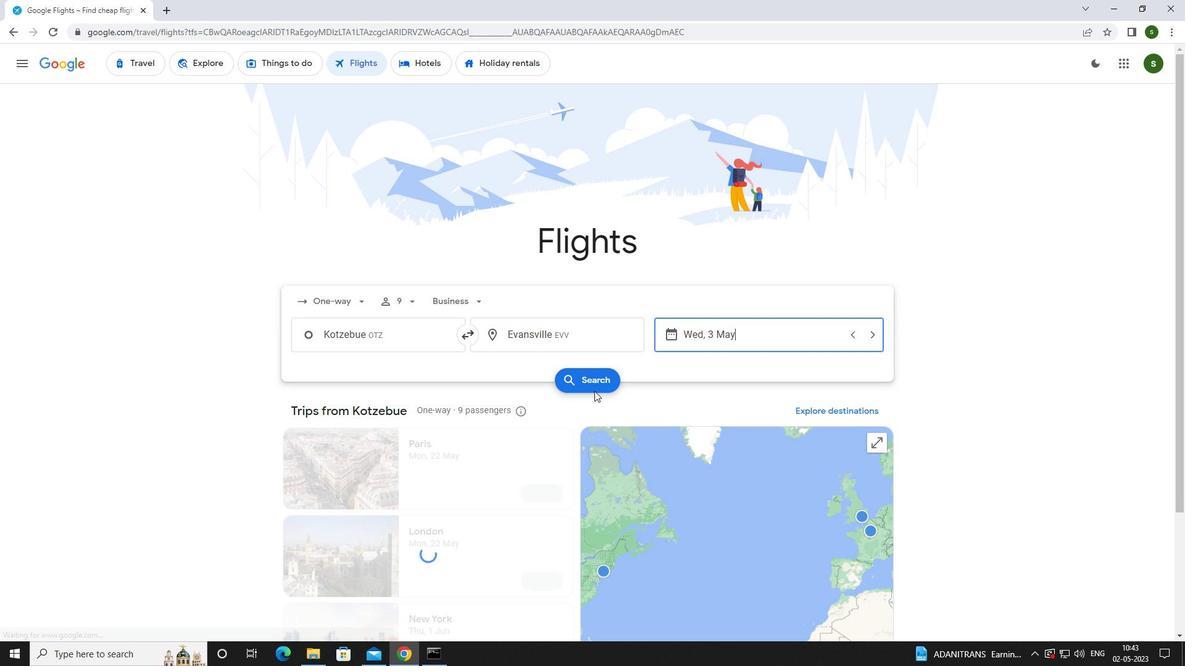 
Action: Mouse pressed left at (590, 384)
Screenshot: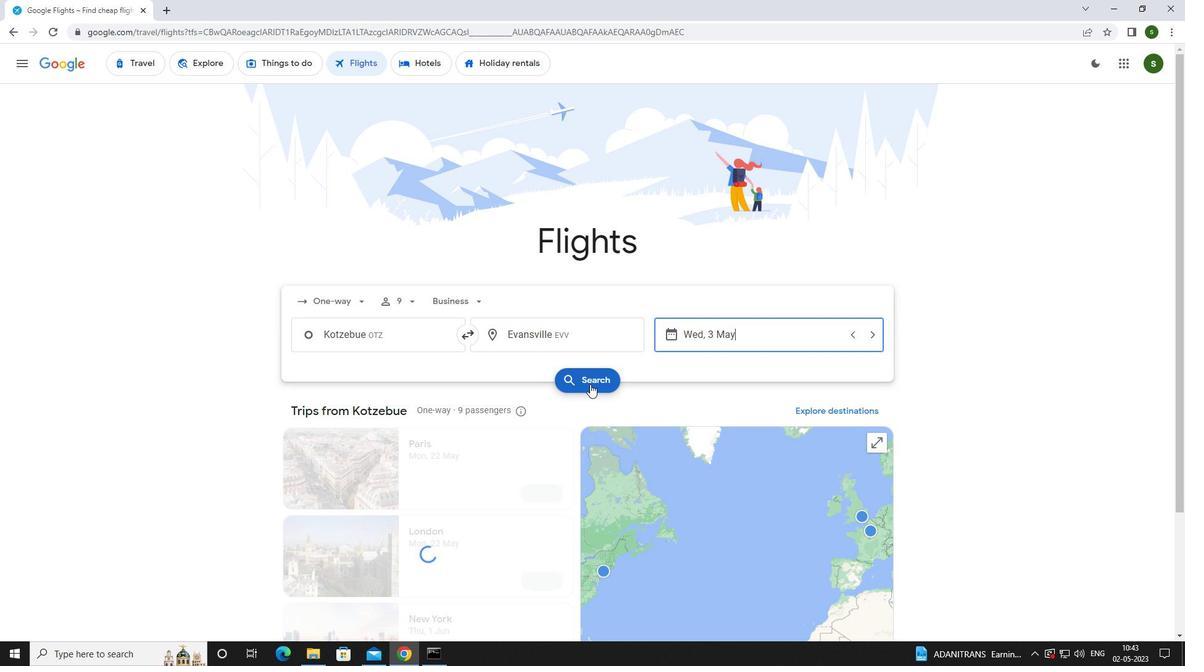 
Action: Mouse moved to (322, 183)
Screenshot: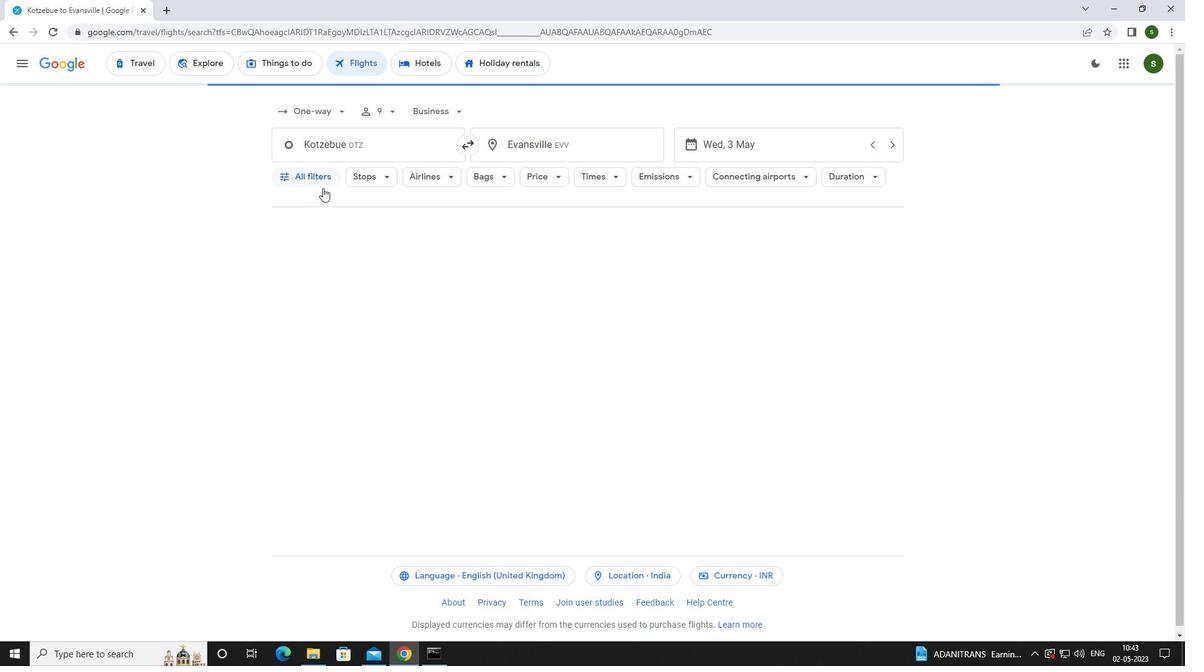 
Action: Mouse pressed left at (322, 183)
Screenshot: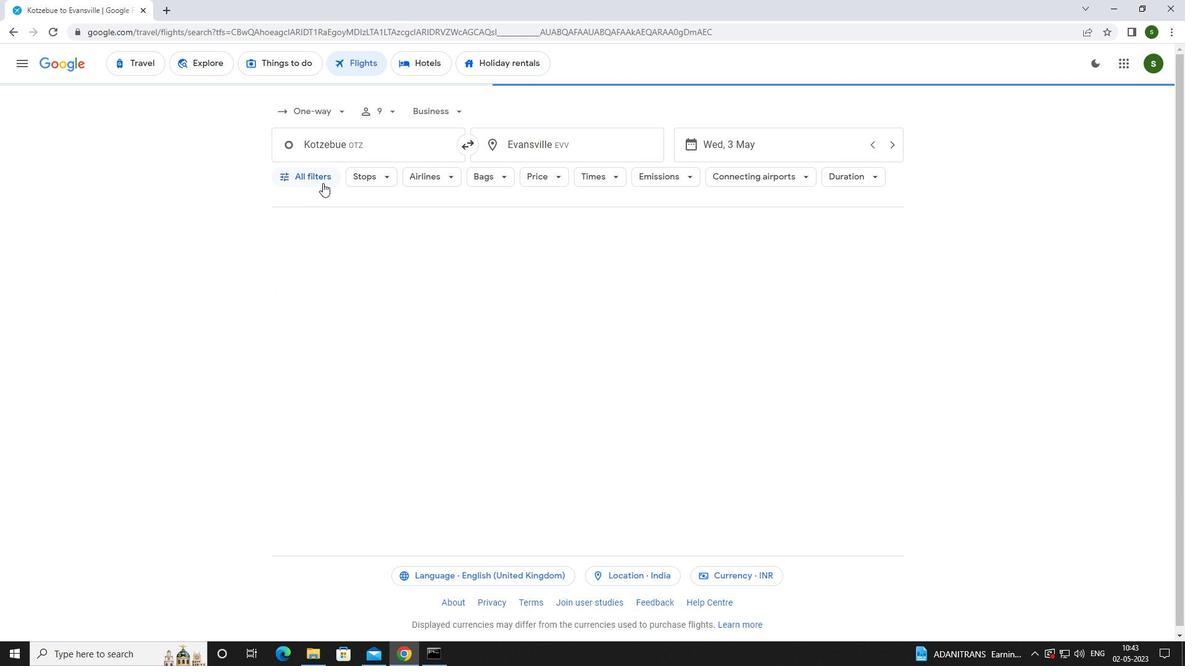 
Action: Mouse moved to (463, 439)
Screenshot: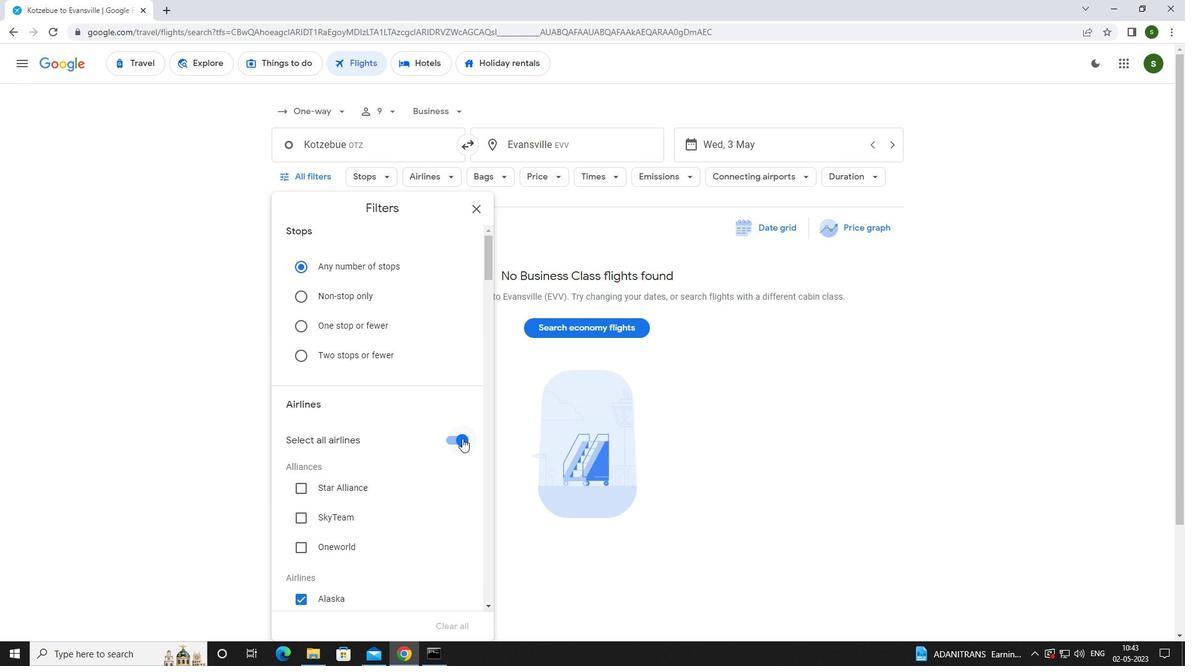 
Action: Mouse pressed left at (463, 439)
Screenshot: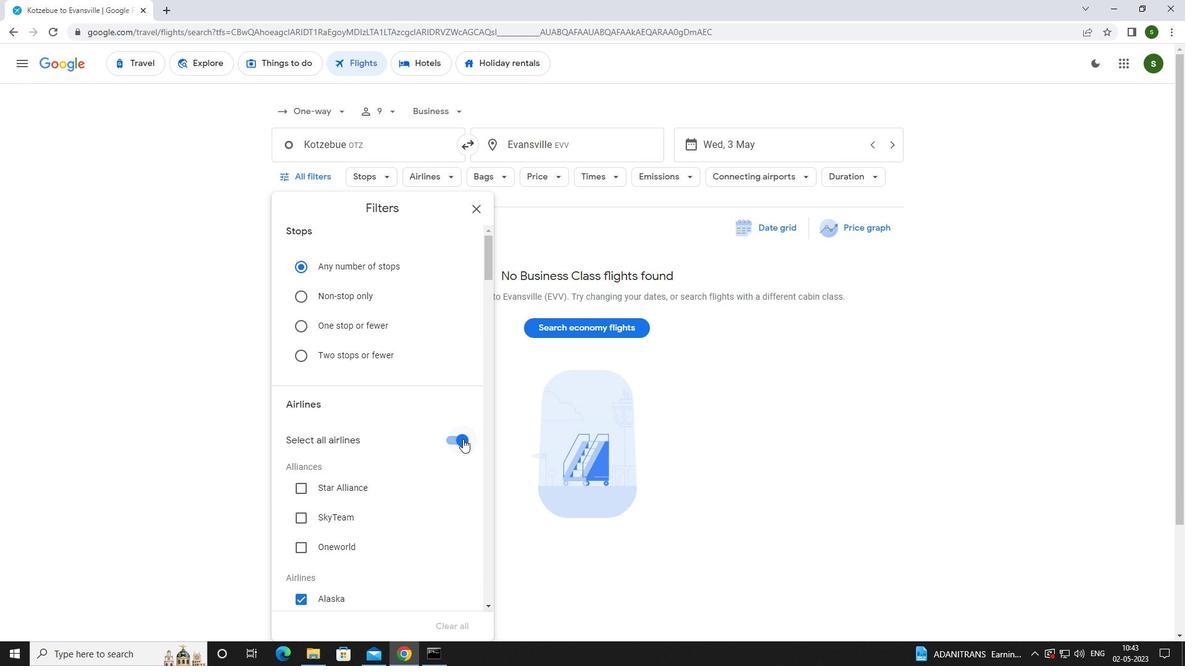 
Action: Mouse moved to (429, 389)
Screenshot: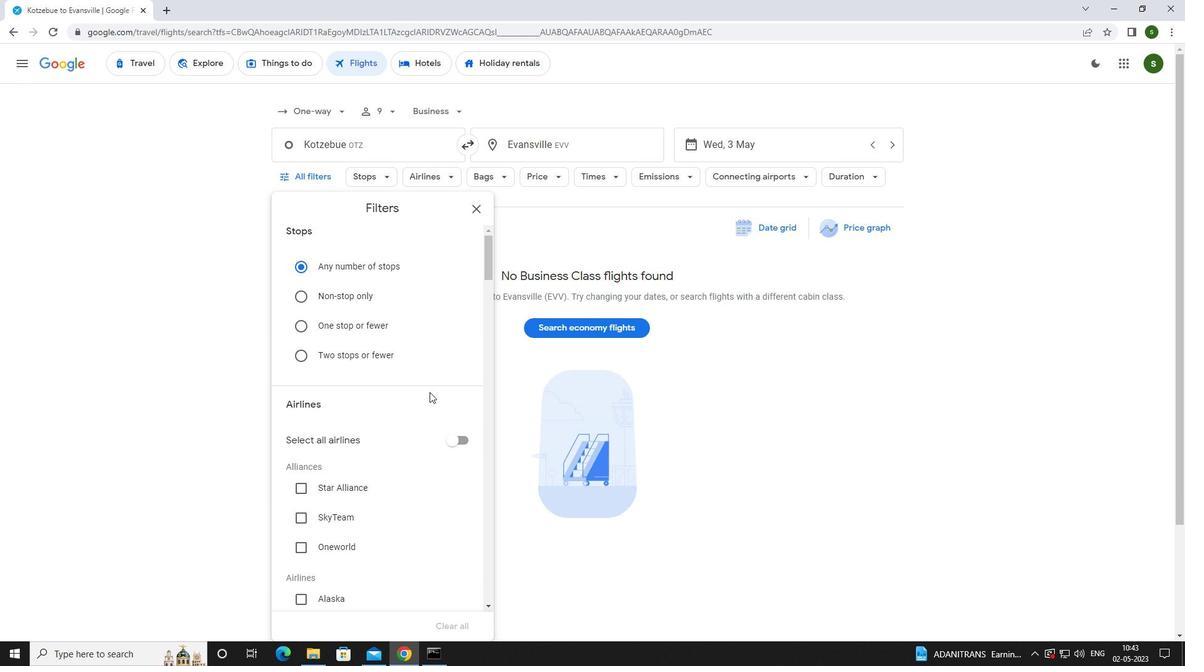 
Action: Mouse scrolled (429, 389) with delta (0, 0)
Screenshot: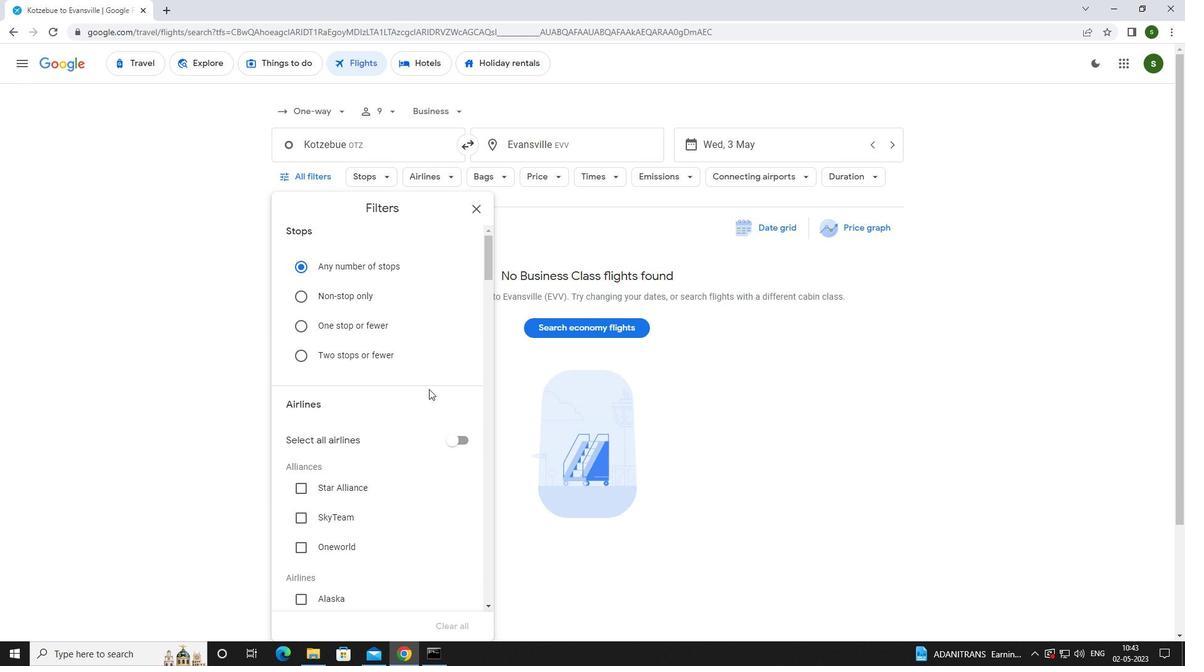 
Action: Mouse scrolled (429, 389) with delta (0, 0)
Screenshot: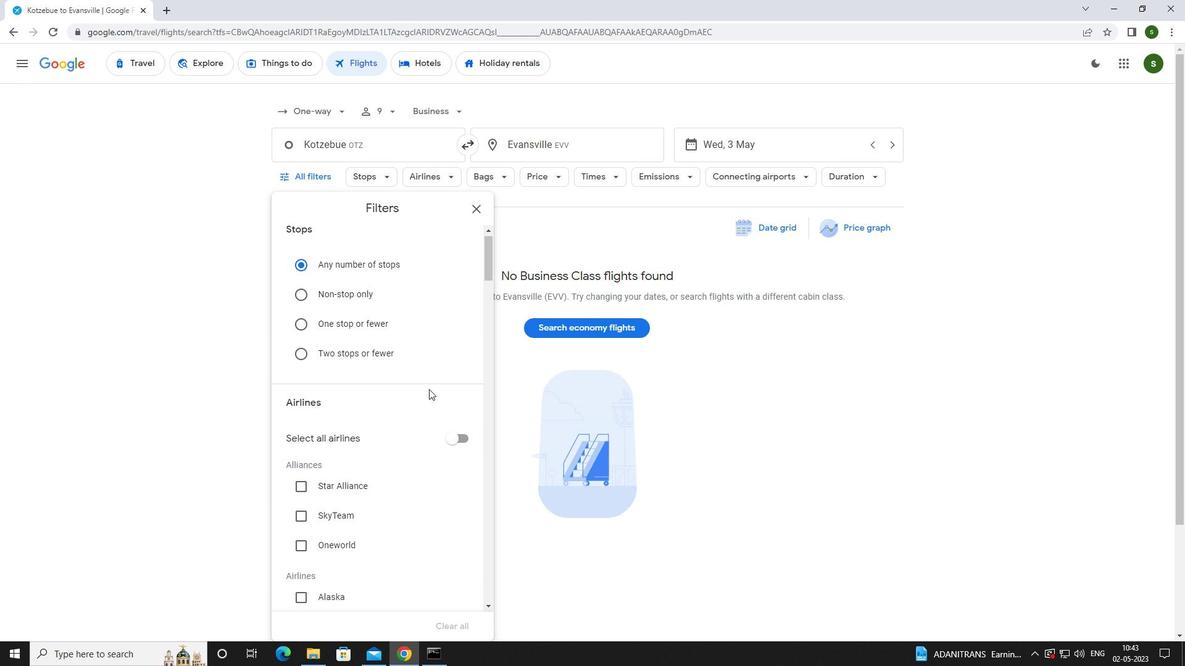 
Action: Mouse scrolled (429, 389) with delta (0, 0)
Screenshot: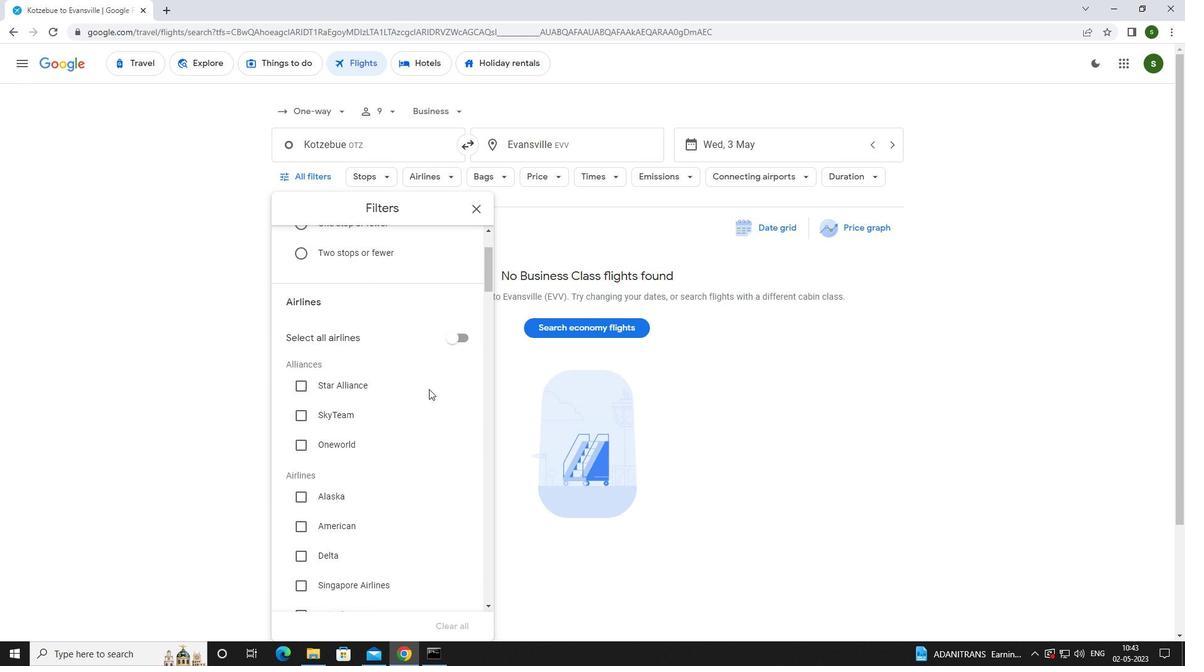 
Action: Mouse moved to (298, 417)
Screenshot: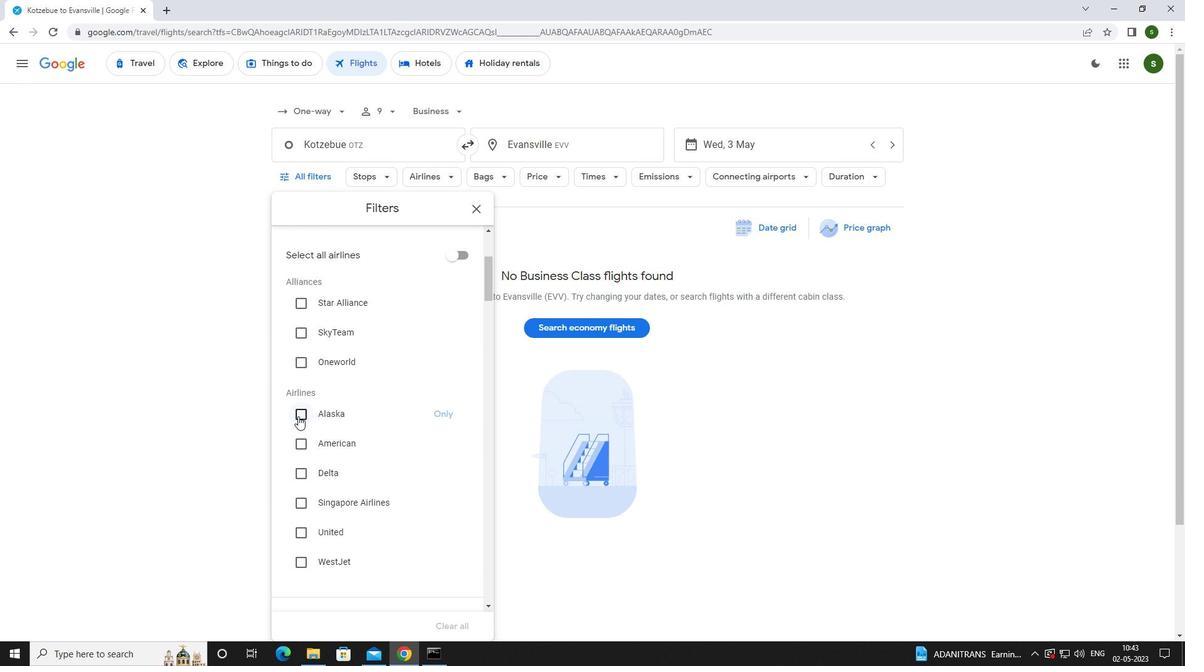 
Action: Mouse pressed left at (298, 417)
Screenshot: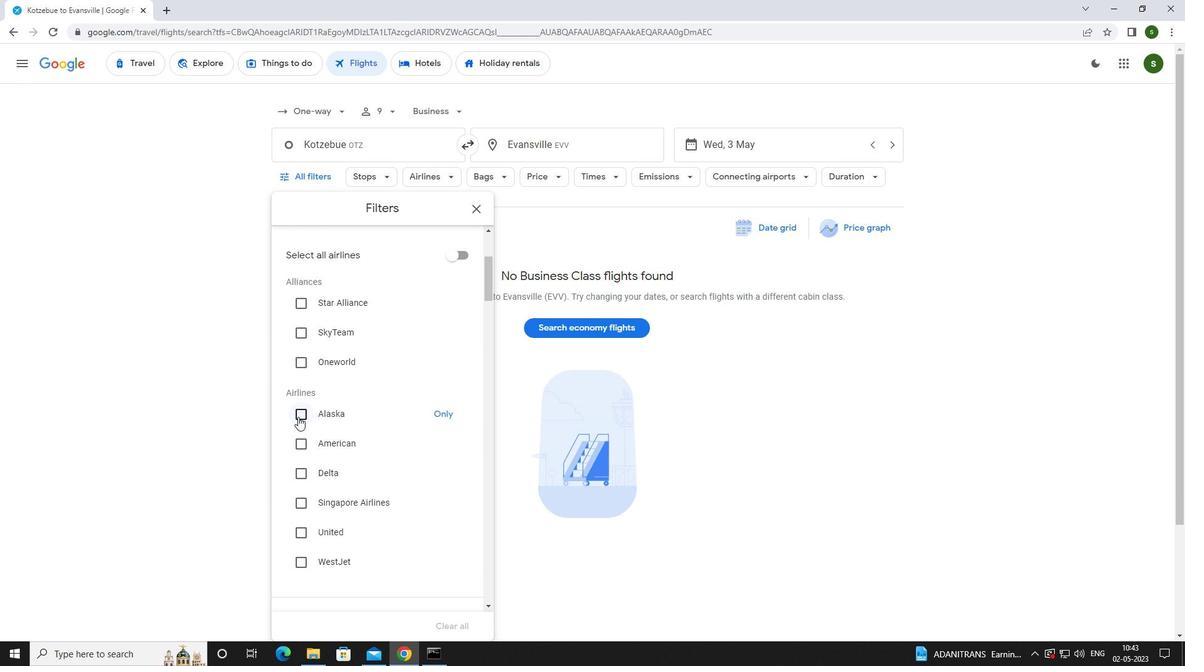 
Action: Mouse moved to (403, 419)
Screenshot: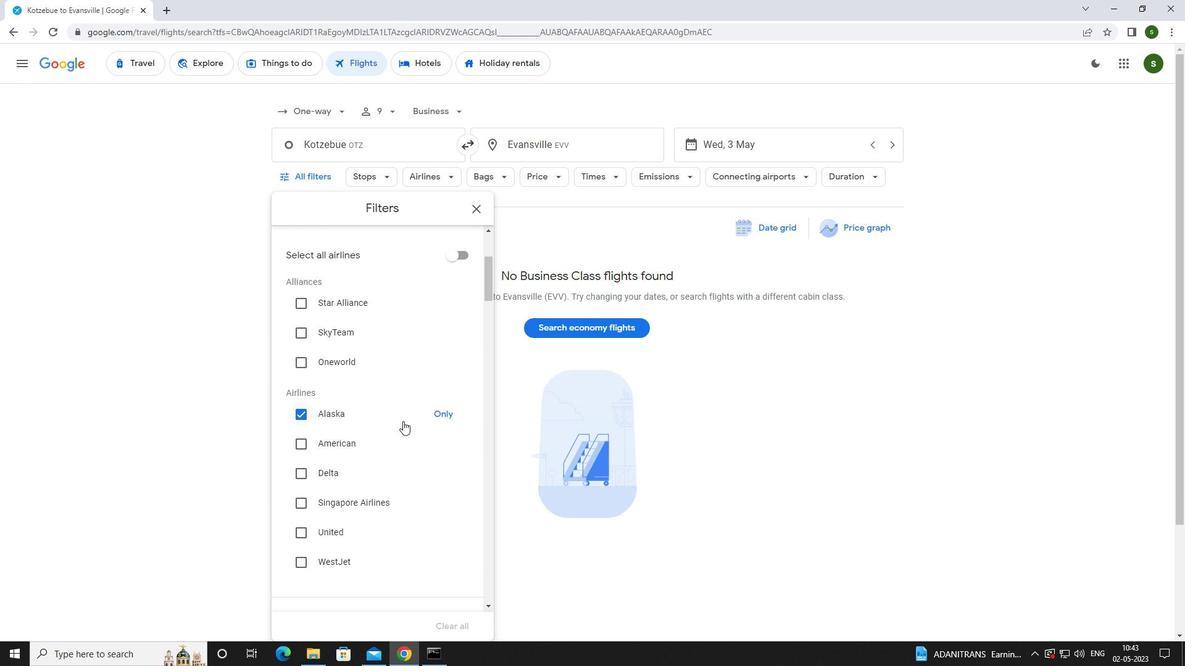 
Action: Mouse scrolled (403, 419) with delta (0, 0)
Screenshot: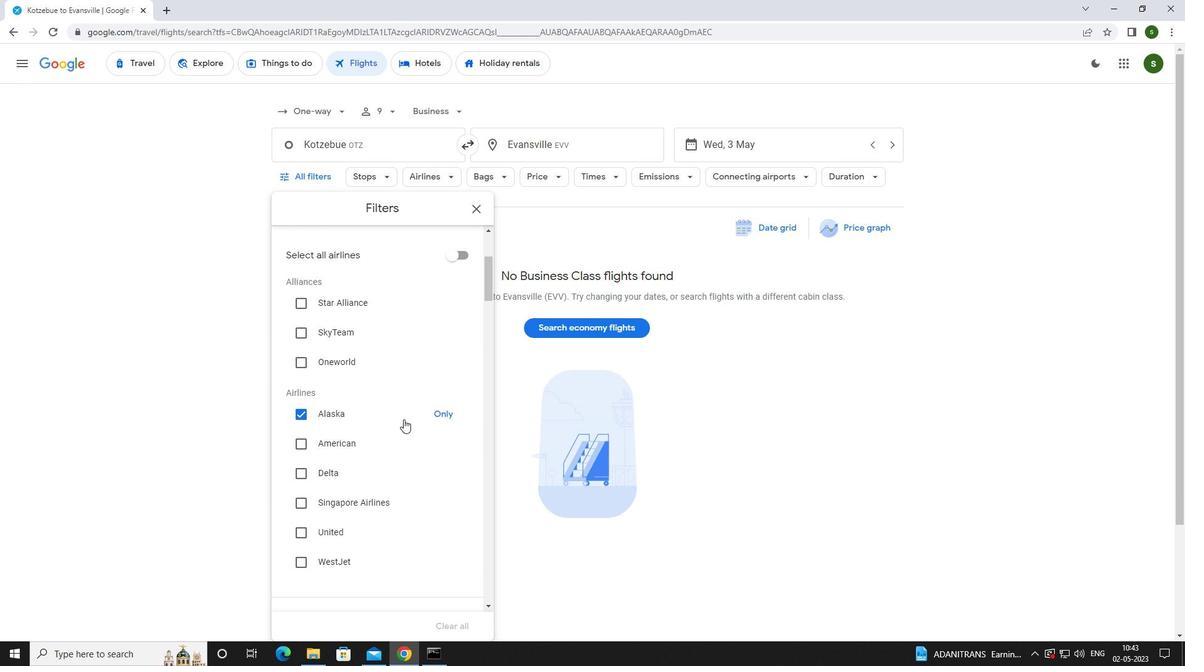 
Action: Mouse scrolled (403, 419) with delta (0, 0)
Screenshot: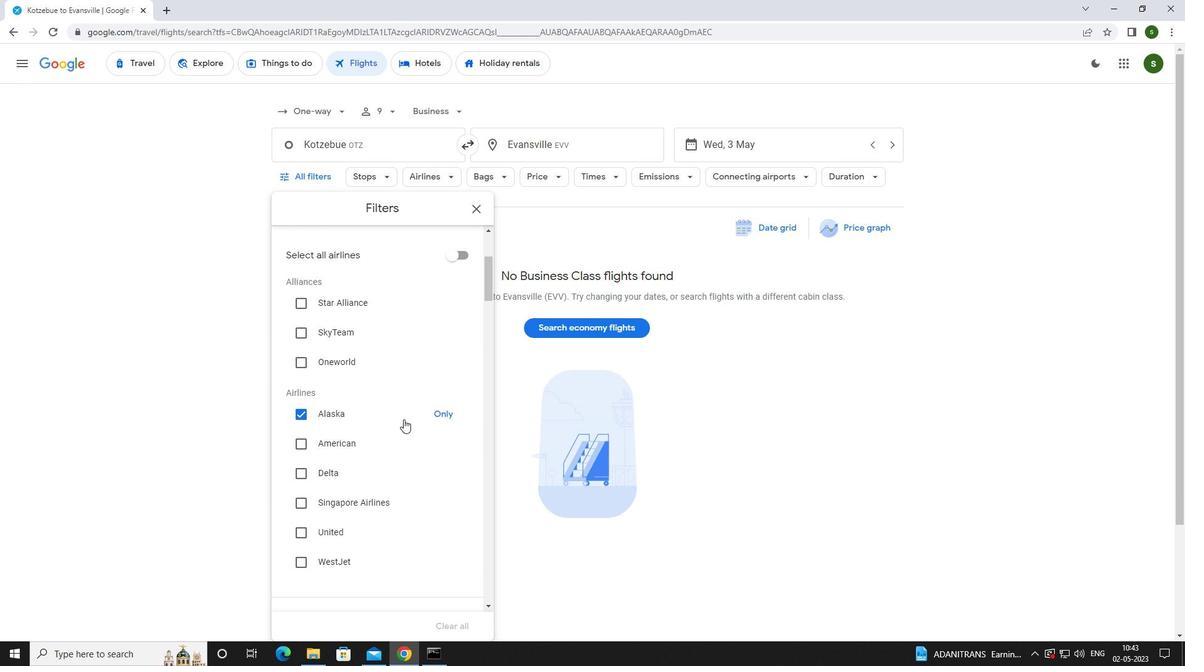 
Action: Mouse scrolled (403, 419) with delta (0, 0)
Screenshot: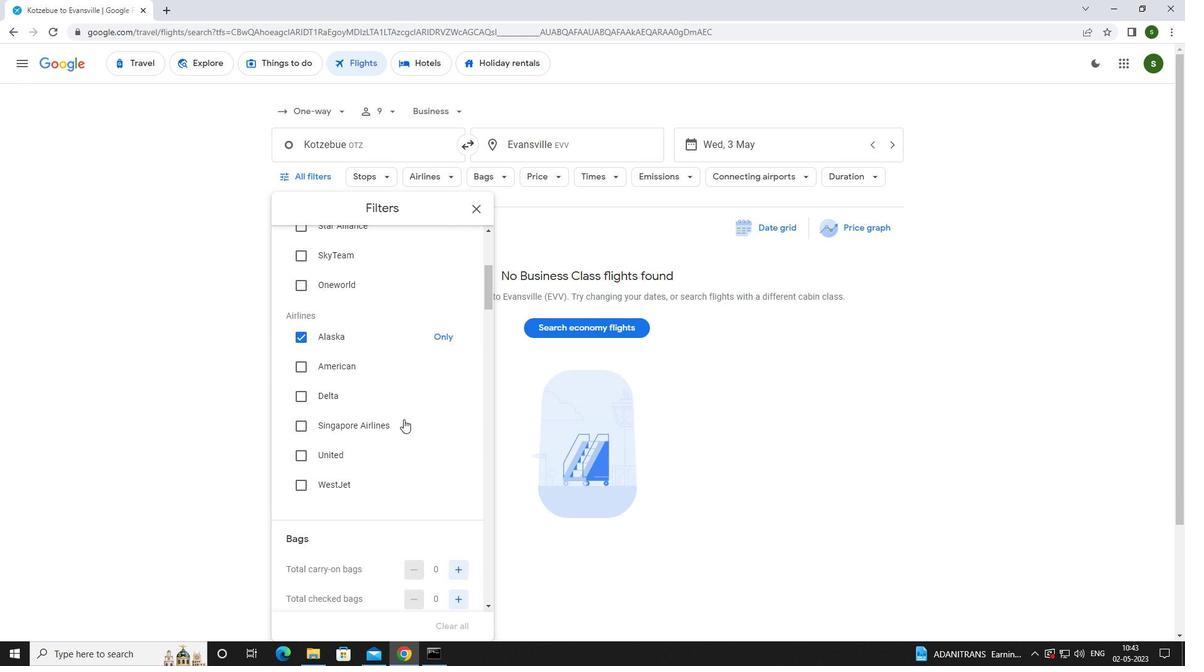 
Action: Mouse scrolled (403, 419) with delta (0, 0)
Screenshot: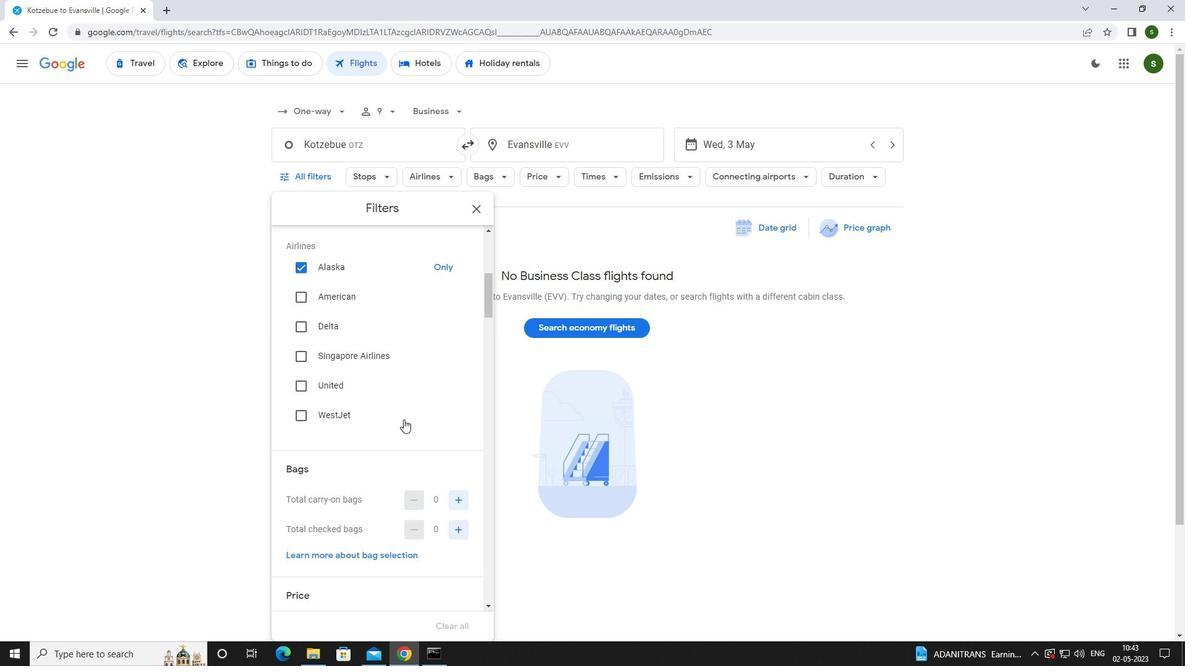 
Action: Mouse moved to (455, 397)
Screenshot: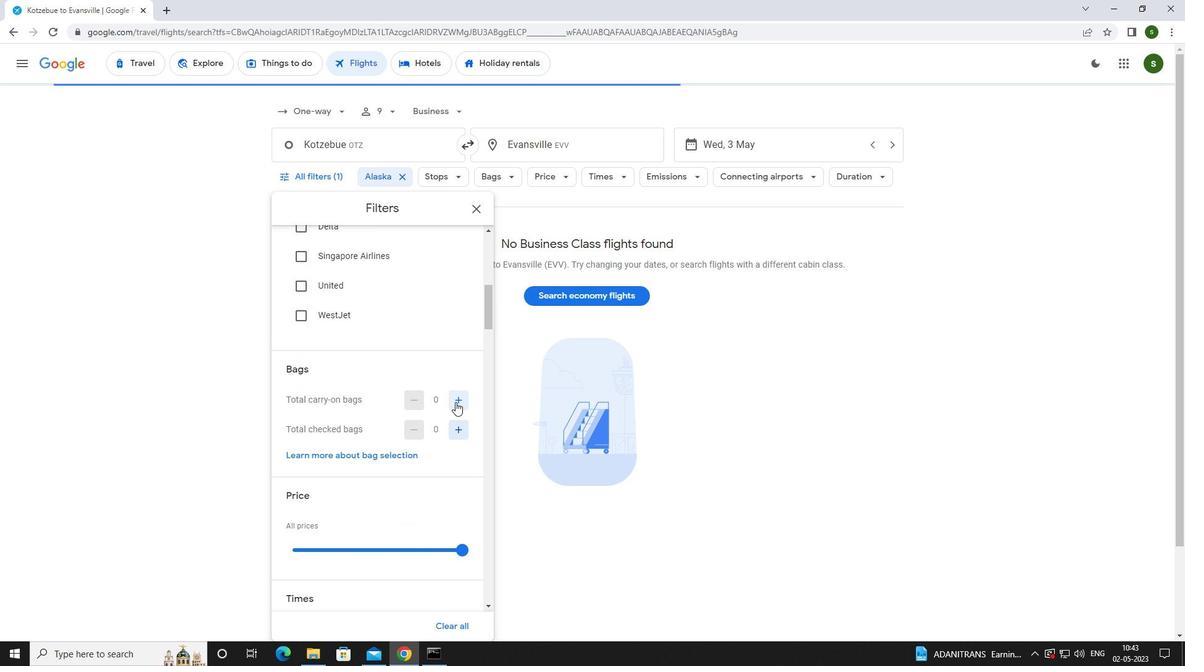 
Action: Mouse pressed left at (455, 397)
Screenshot: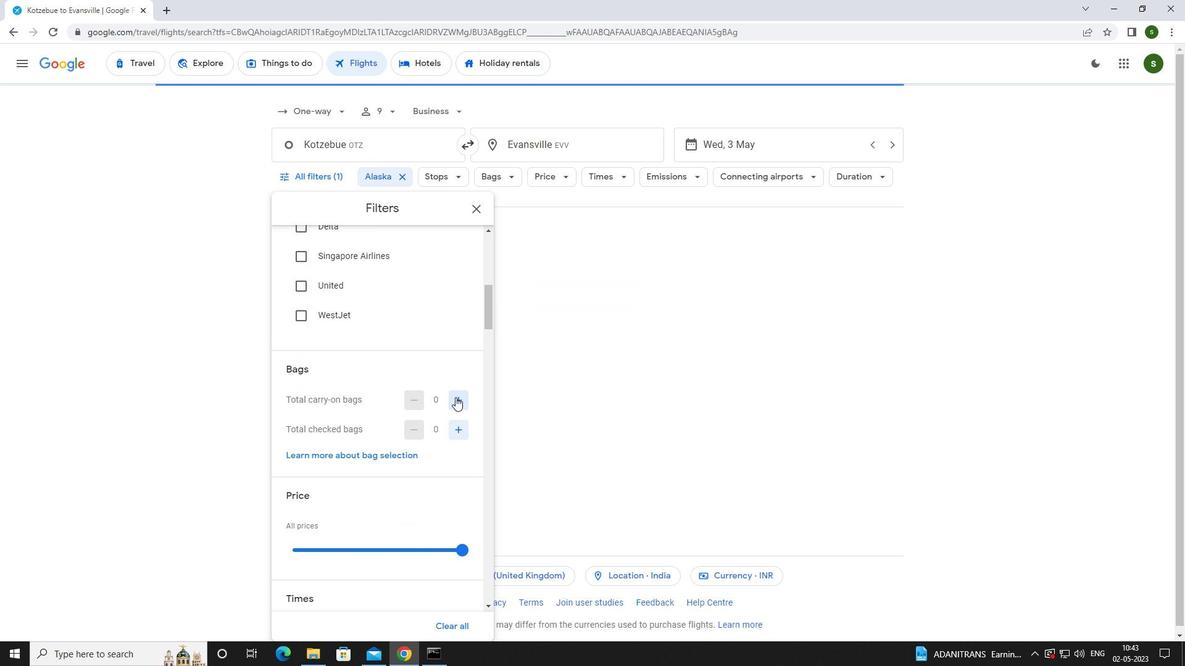 
Action: Mouse scrolled (455, 397) with delta (0, 0)
Screenshot: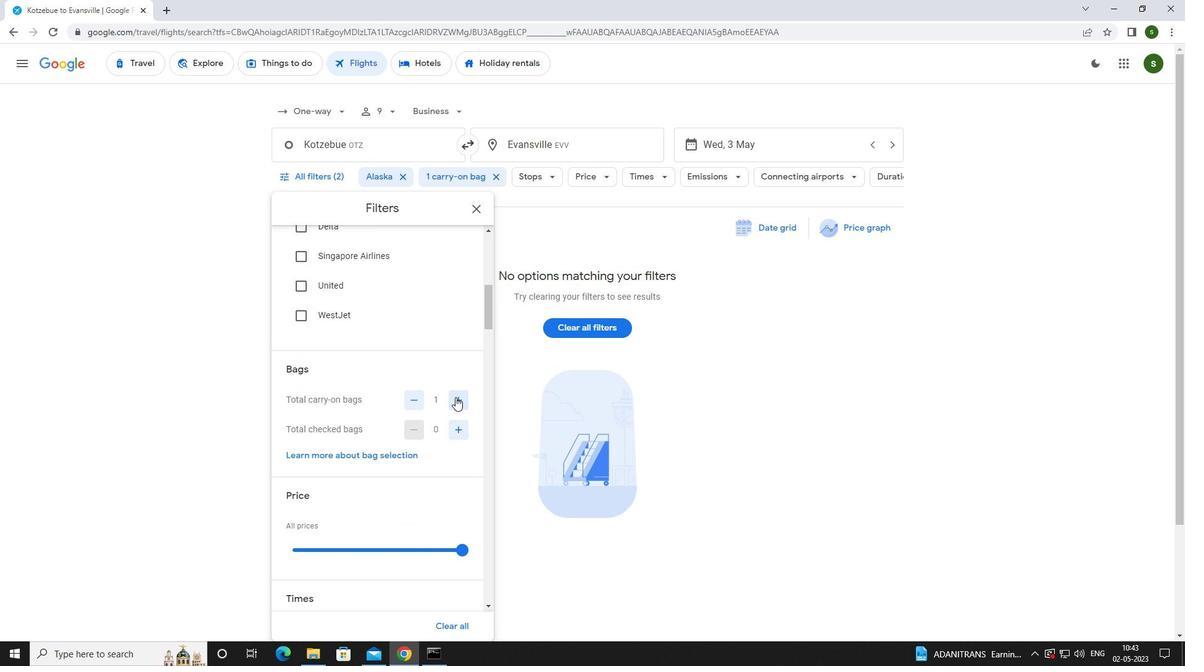 
Action: Mouse scrolled (455, 397) with delta (0, 0)
Screenshot: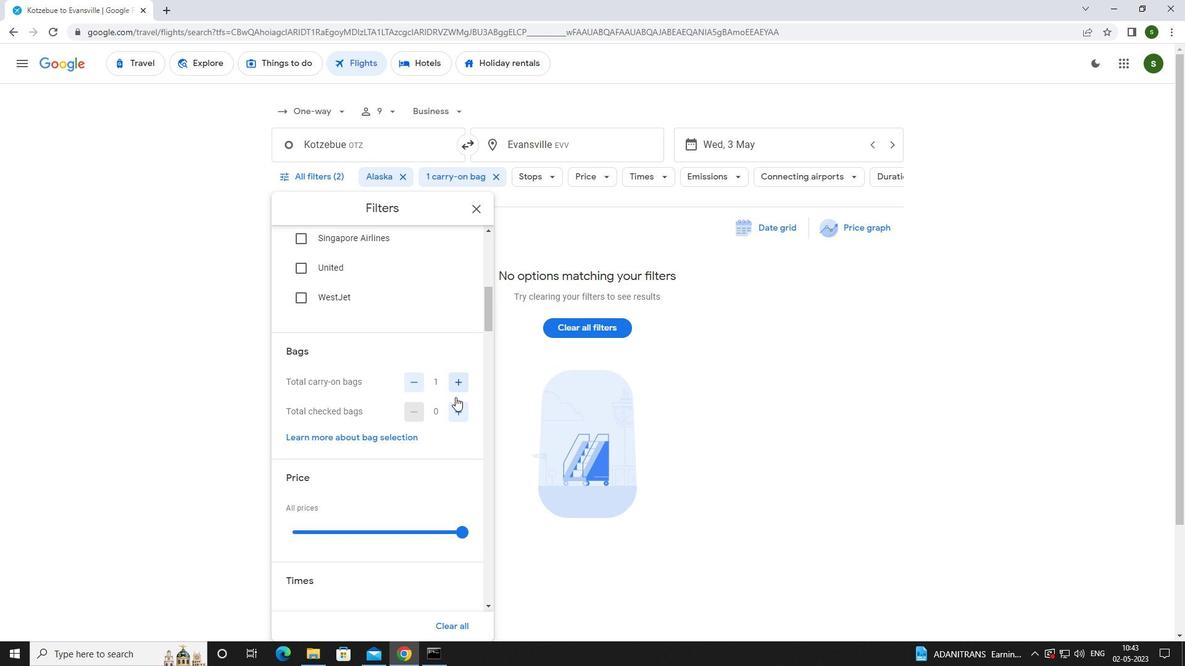 
Action: Mouse scrolled (455, 397) with delta (0, 0)
Screenshot: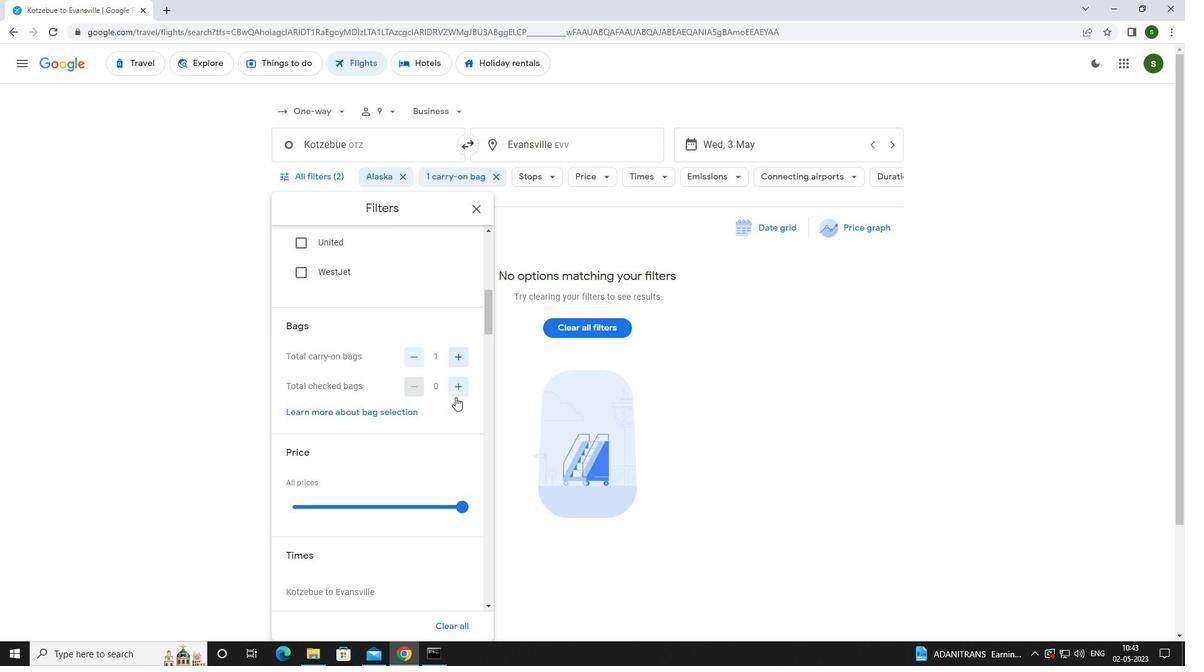 
Action: Mouse moved to (462, 360)
Screenshot: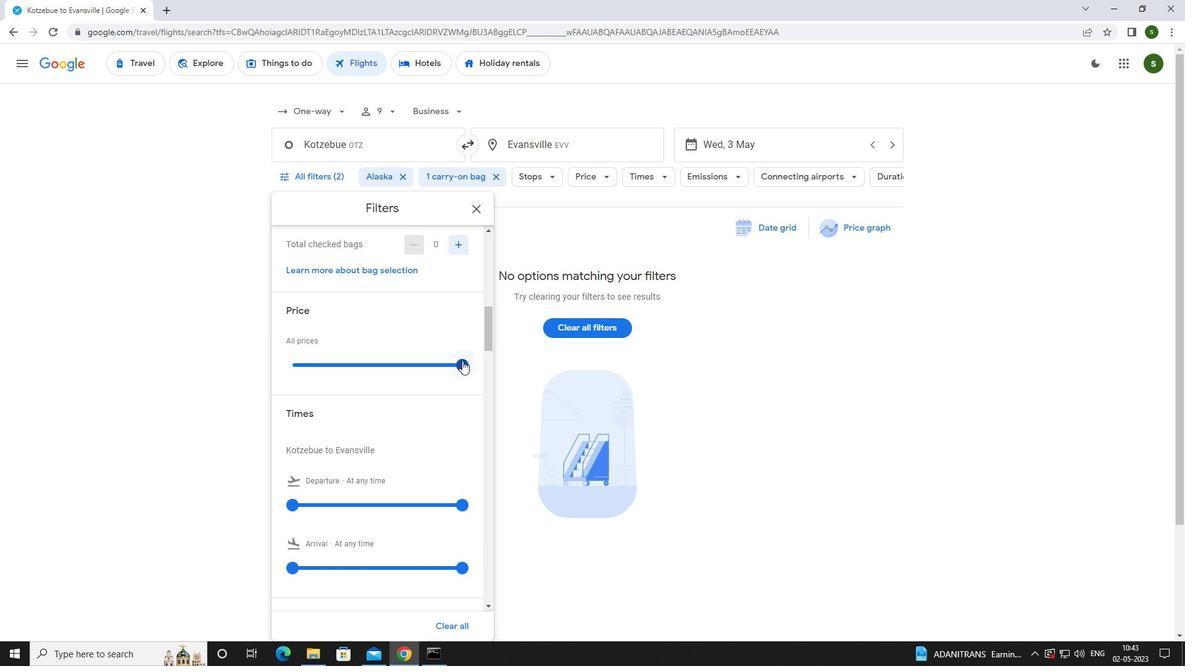 
Action: Mouse pressed left at (462, 360)
Screenshot: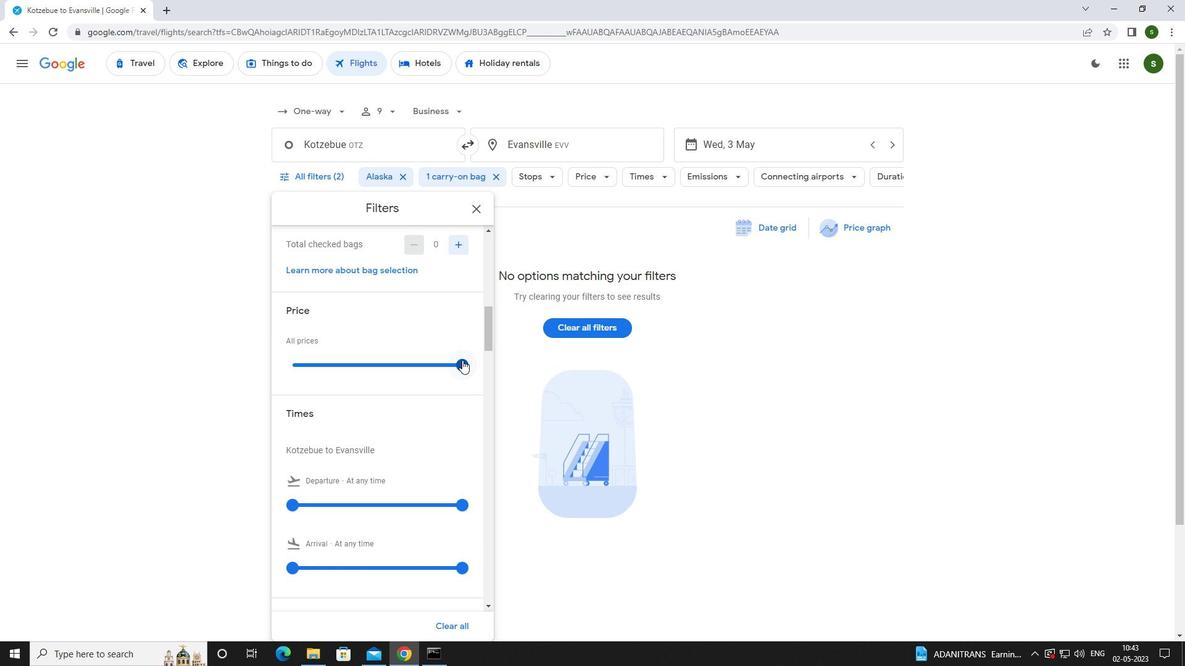 
Action: Mouse moved to (376, 429)
Screenshot: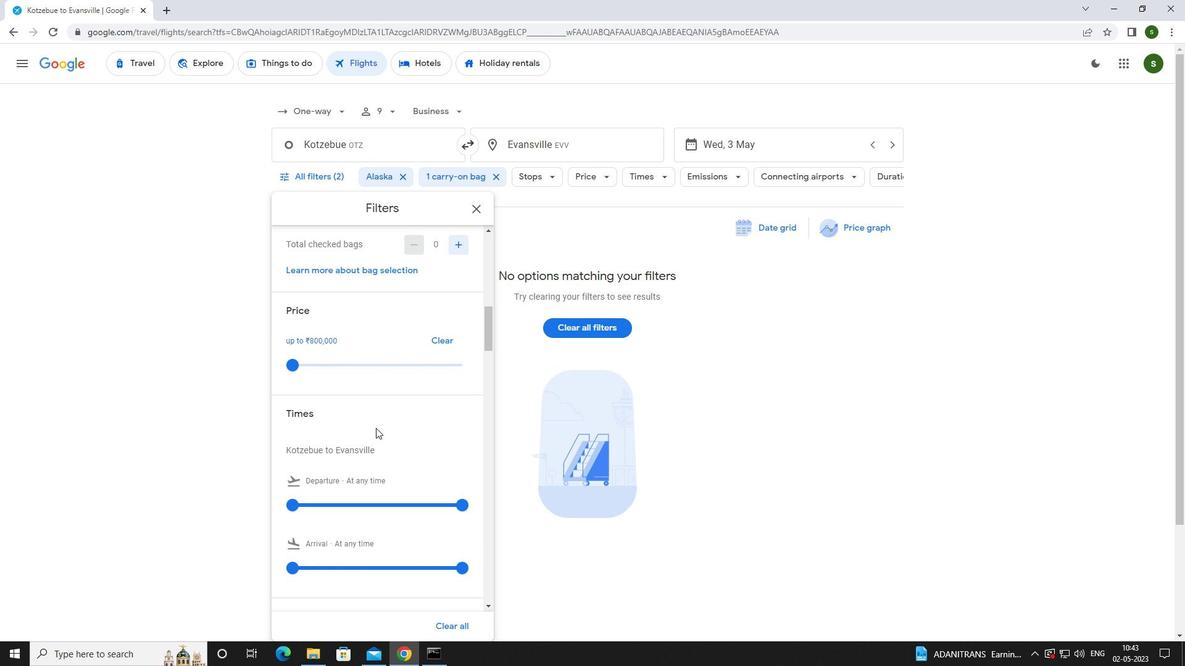 
Action: Mouse scrolled (376, 428) with delta (0, 0)
Screenshot: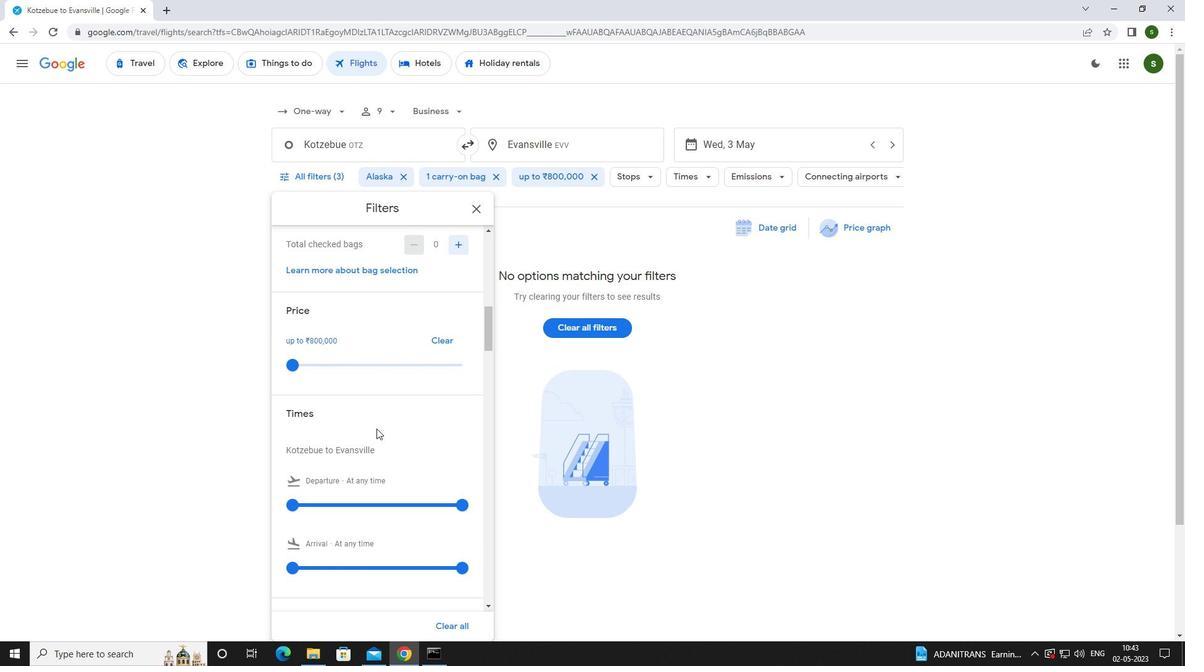 
Action: Mouse moved to (289, 443)
Screenshot: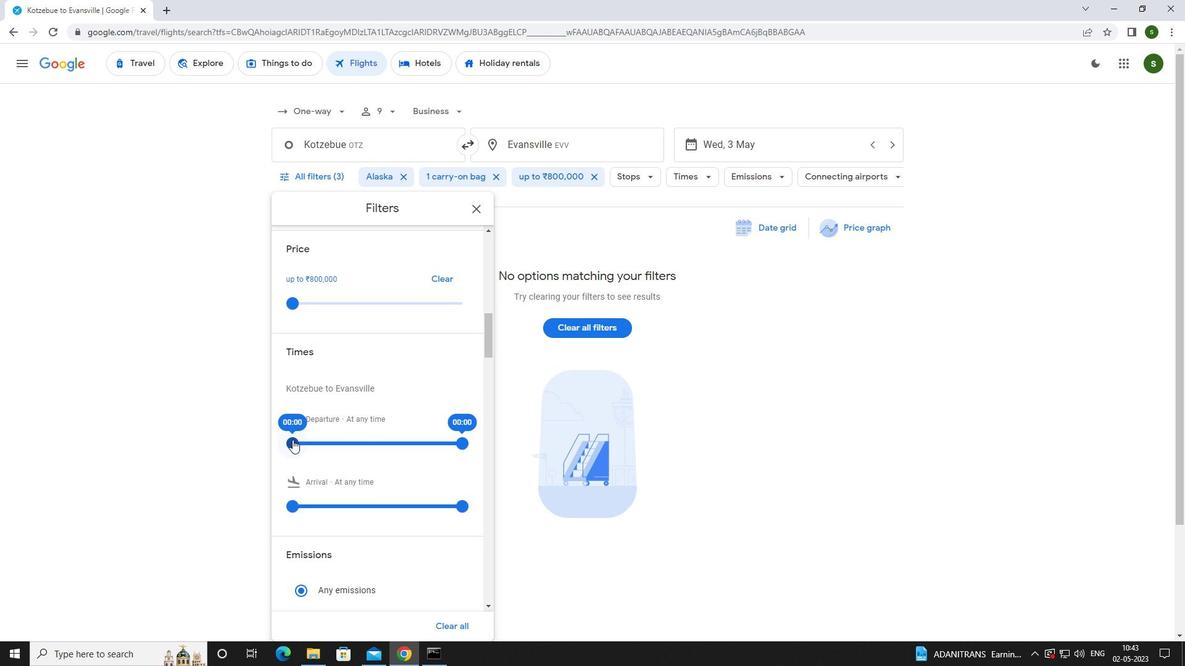 
Action: Mouse pressed left at (289, 443)
Screenshot: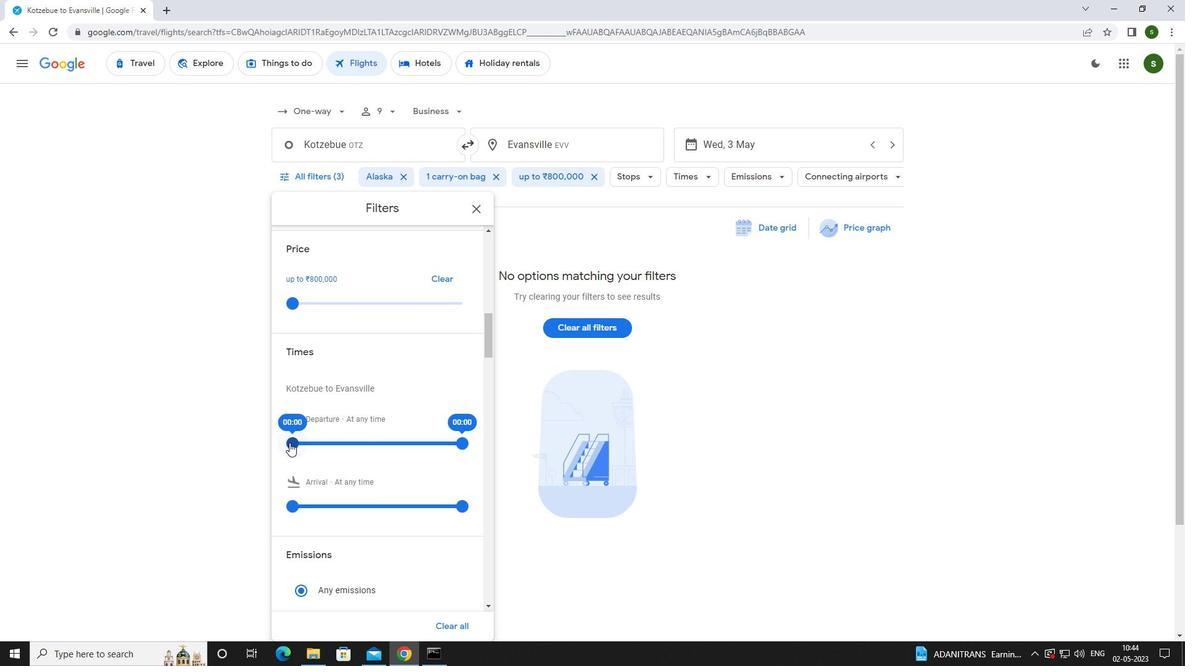 
Action: Mouse moved to (668, 402)
Screenshot: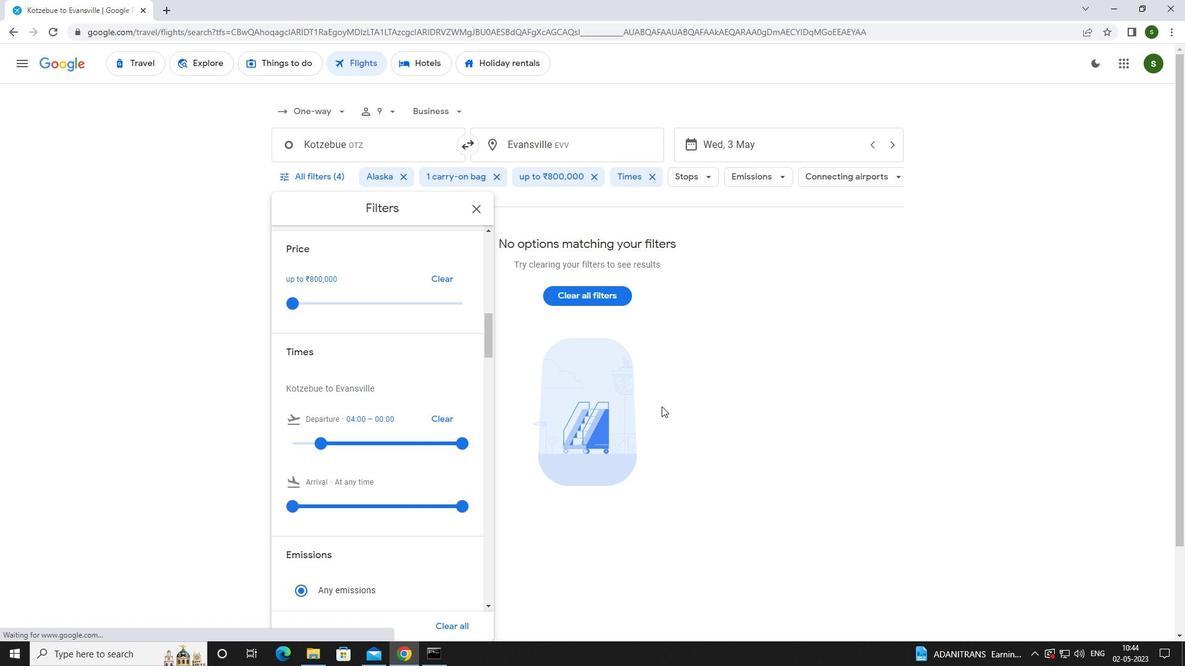 
Action: Mouse pressed left at (668, 402)
Screenshot: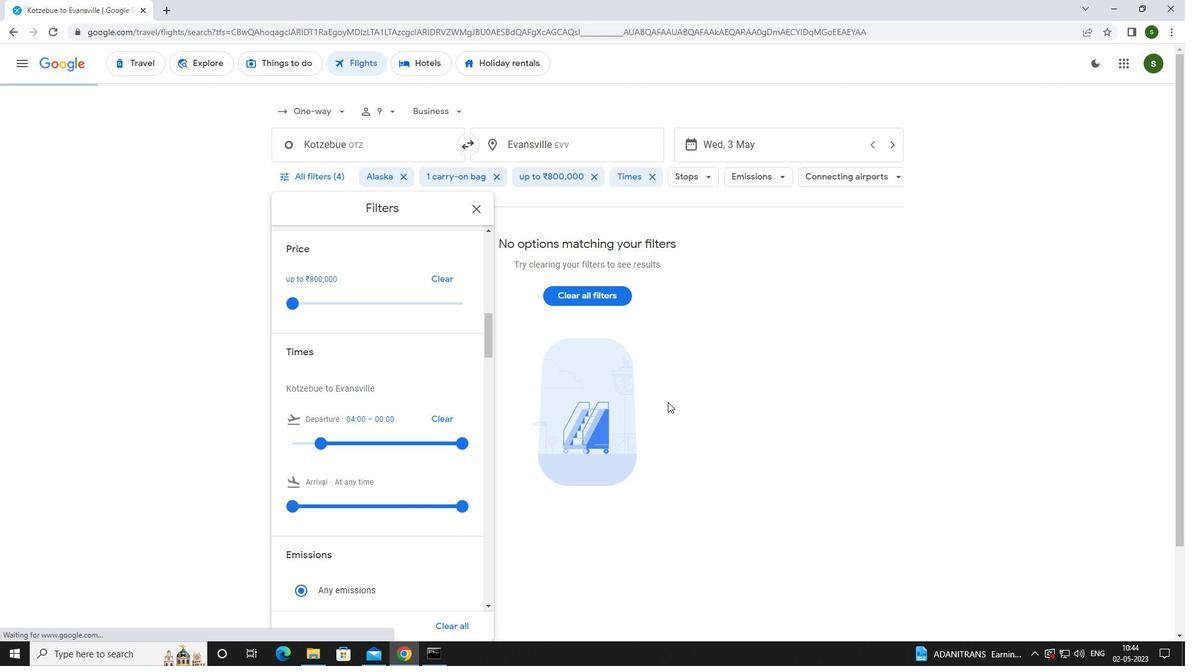 
